 Task: Search one way flight ticket for 3 adults, 3 children in business from Columbia: Columbia Metropolitan Airport to Laramie: Laramie Regional Airport on 5-3-2023. Choice of flights is Frontier. Number of bags: 4 checked bags. Price is upto 94000. Outbound departure time preference is 23:15.
Action: Mouse moved to (332, 135)
Screenshot: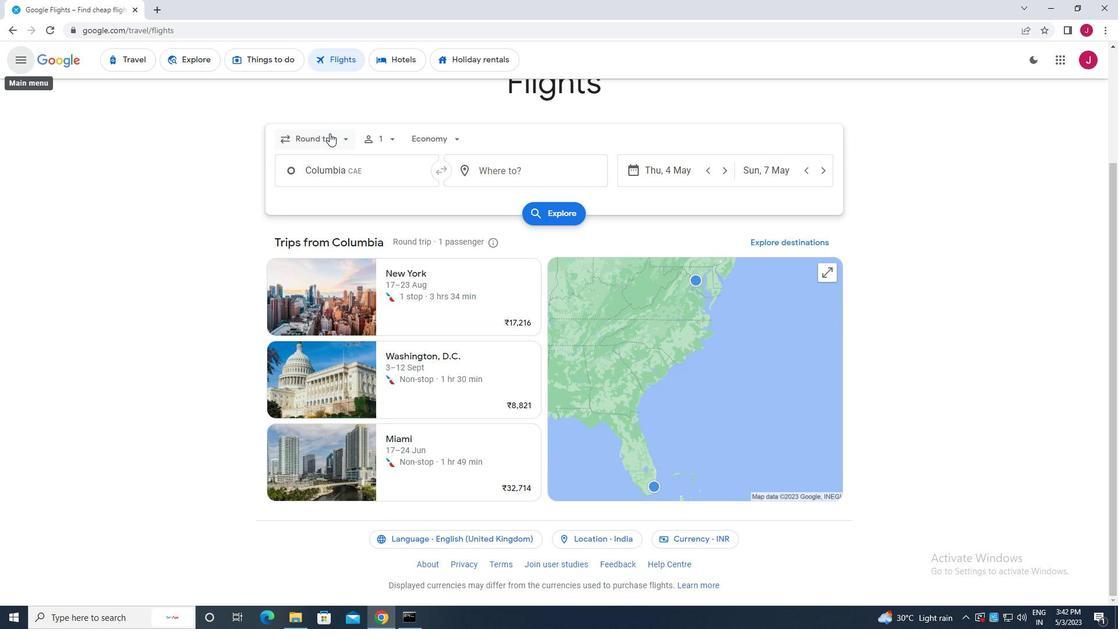 
Action: Mouse pressed left at (332, 135)
Screenshot: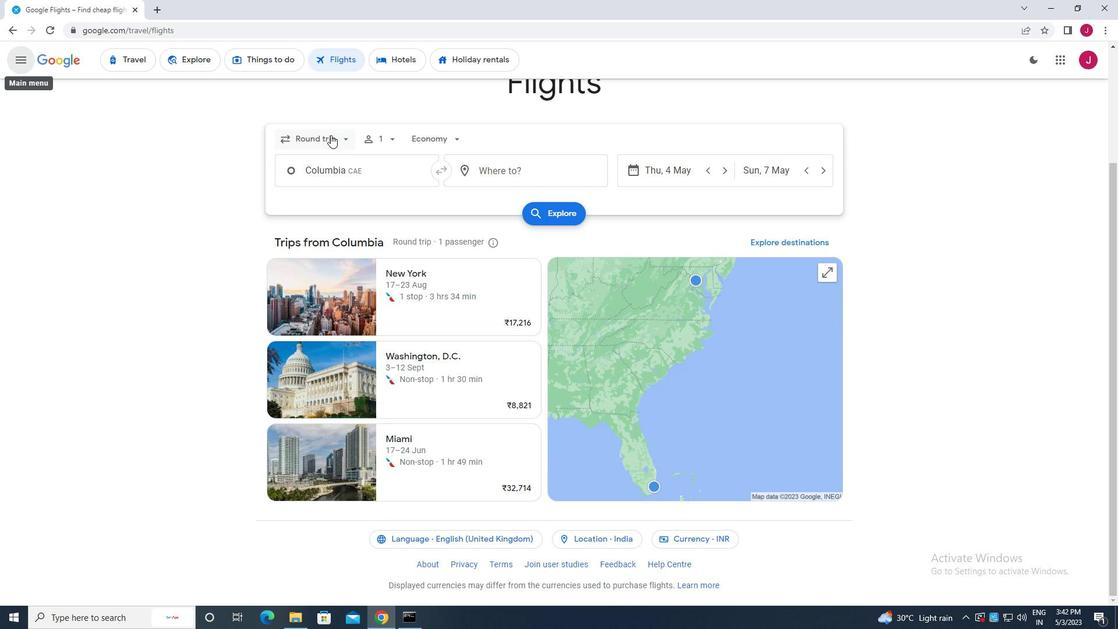 
Action: Mouse moved to (339, 195)
Screenshot: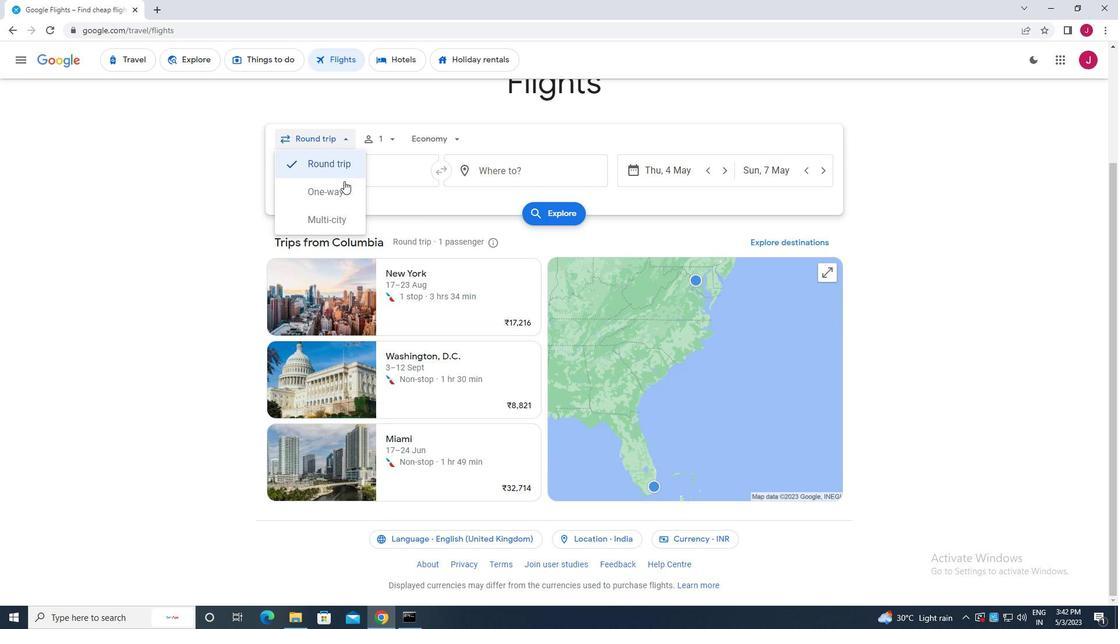 
Action: Mouse pressed left at (339, 195)
Screenshot: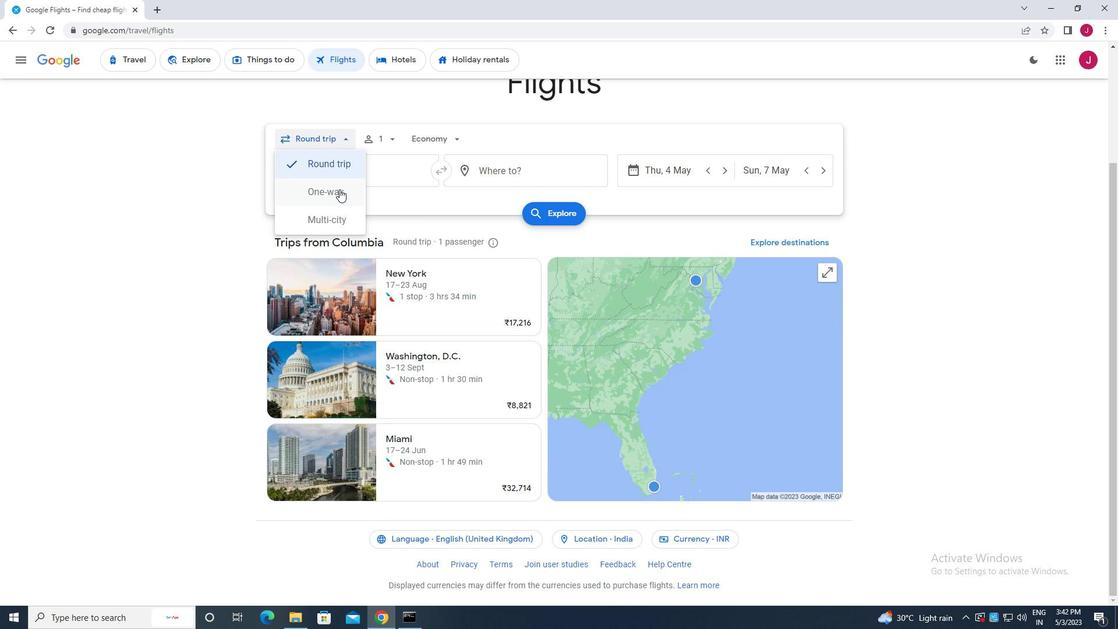 
Action: Mouse moved to (384, 135)
Screenshot: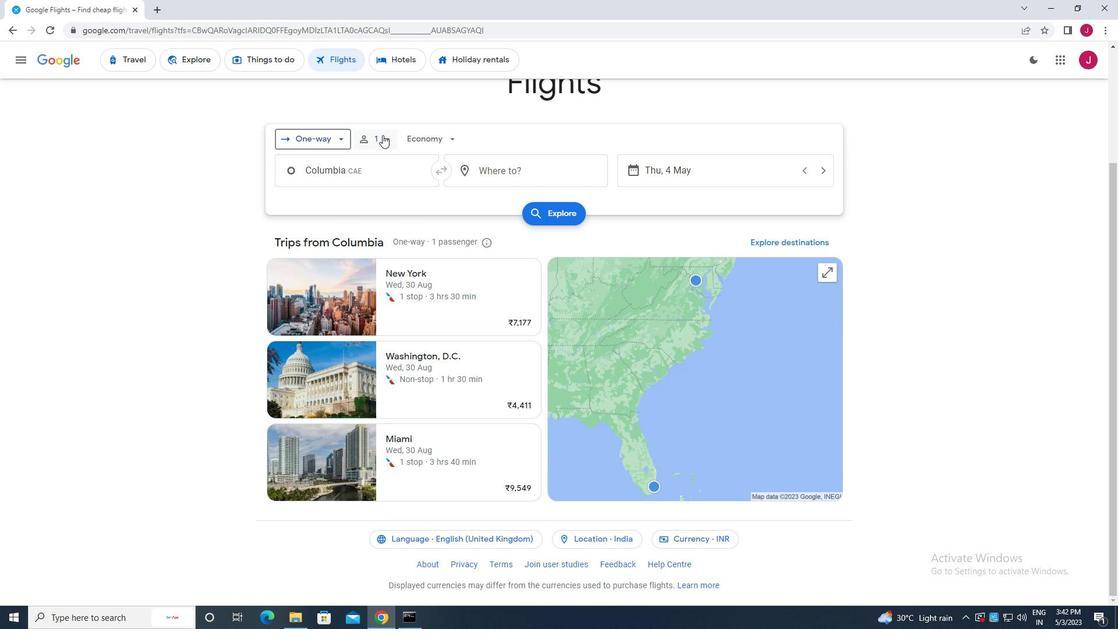 
Action: Mouse pressed left at (384, 135)
Screenshot: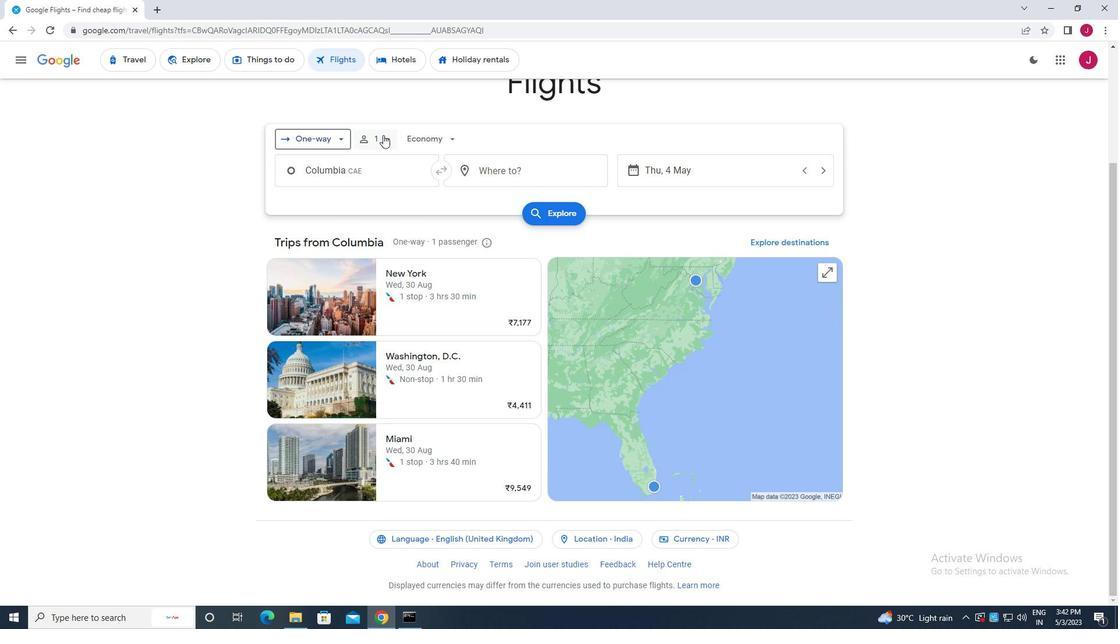 
Action: Mouse moved to (483, 170)
Screenshot: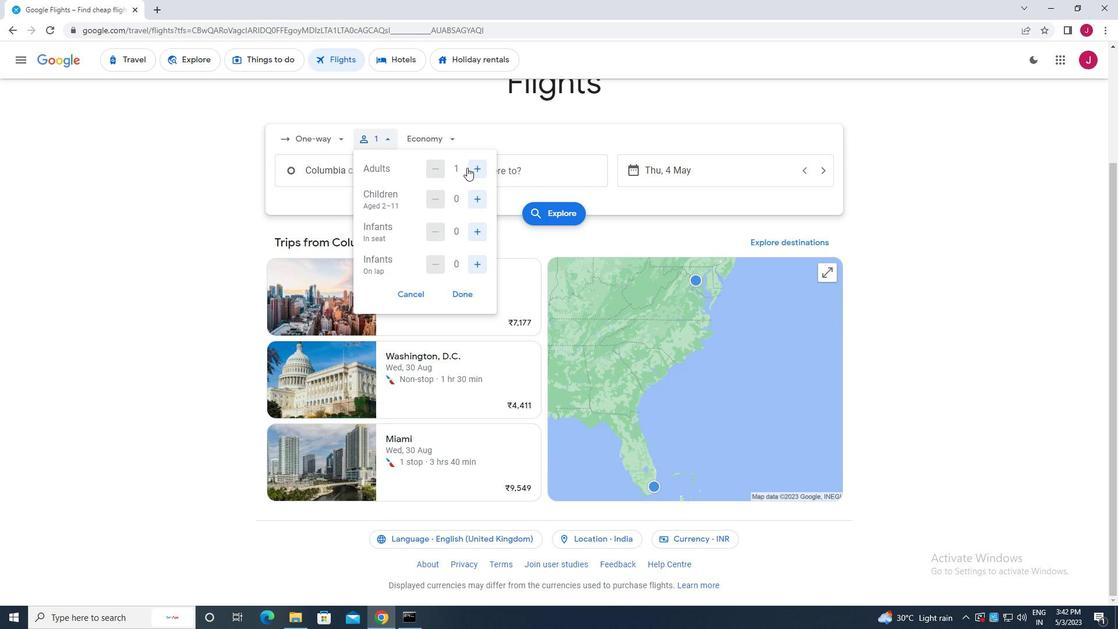 
Action: Mouse pressed left at (483, 170)
Screenshot: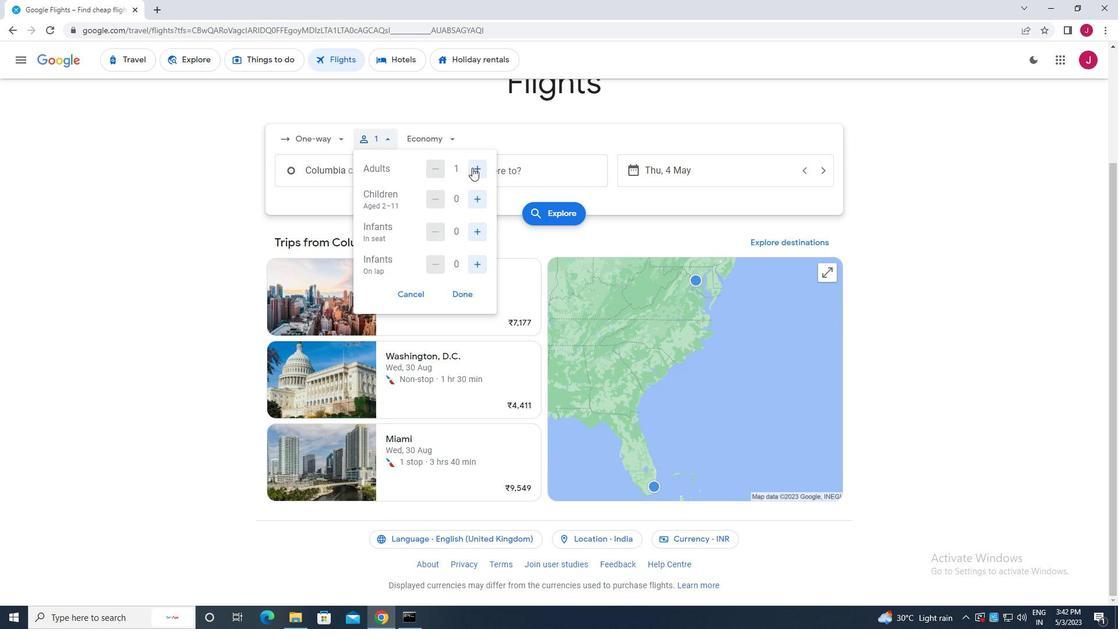 
Action: Mouse moved to (483, 170)
Screenshot: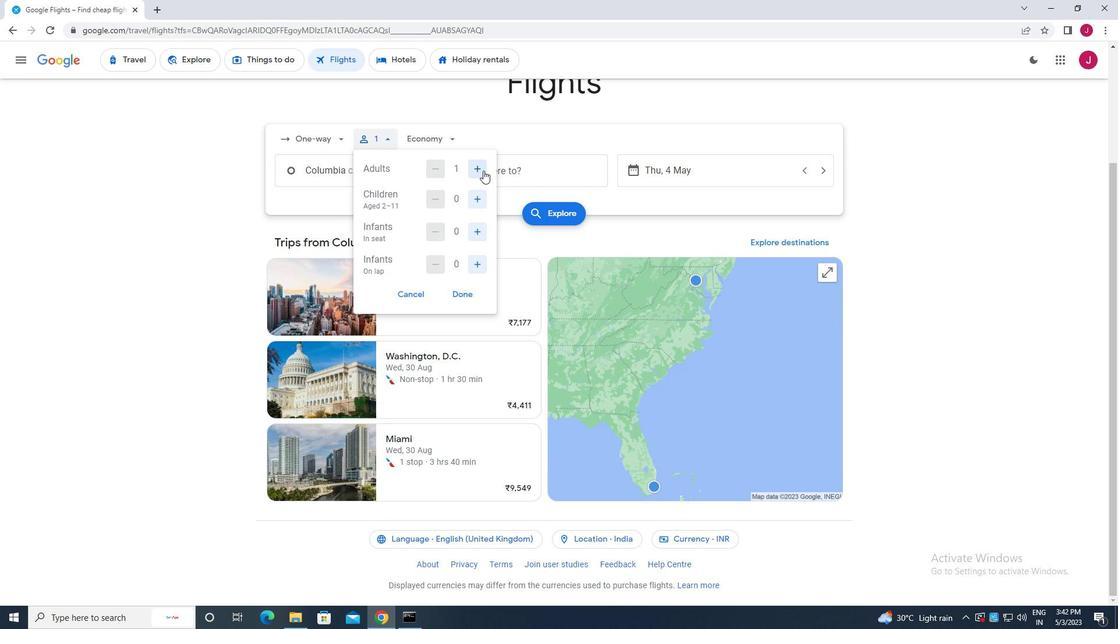 
Action: Mouse pressed left at (483, 170)
Screenshot: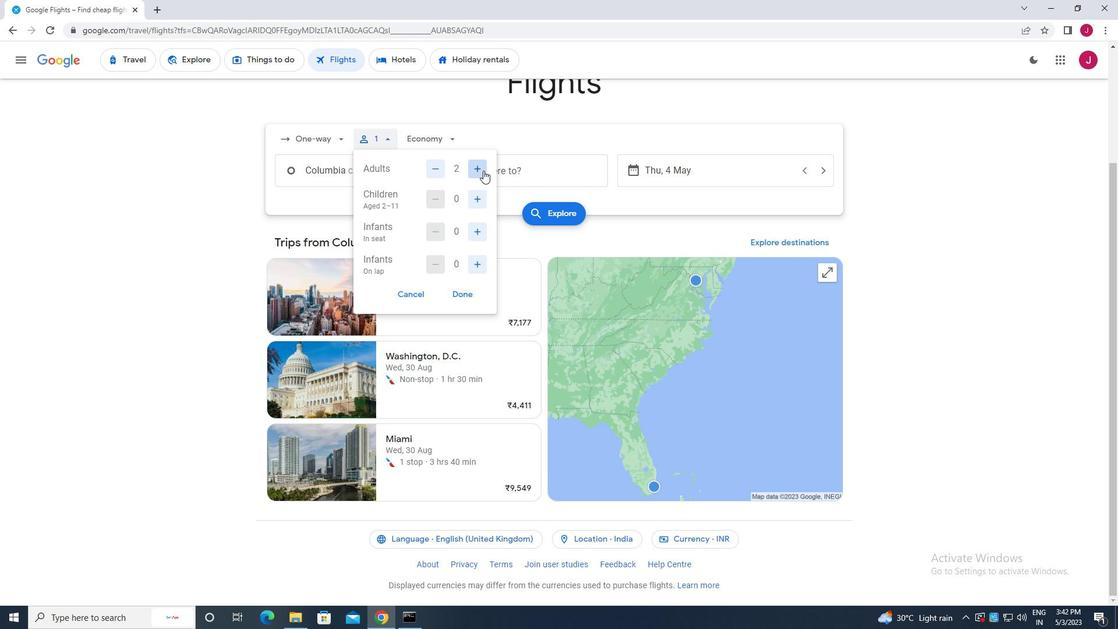 
Action: Mouse moved to (475, 202)
Screenshot: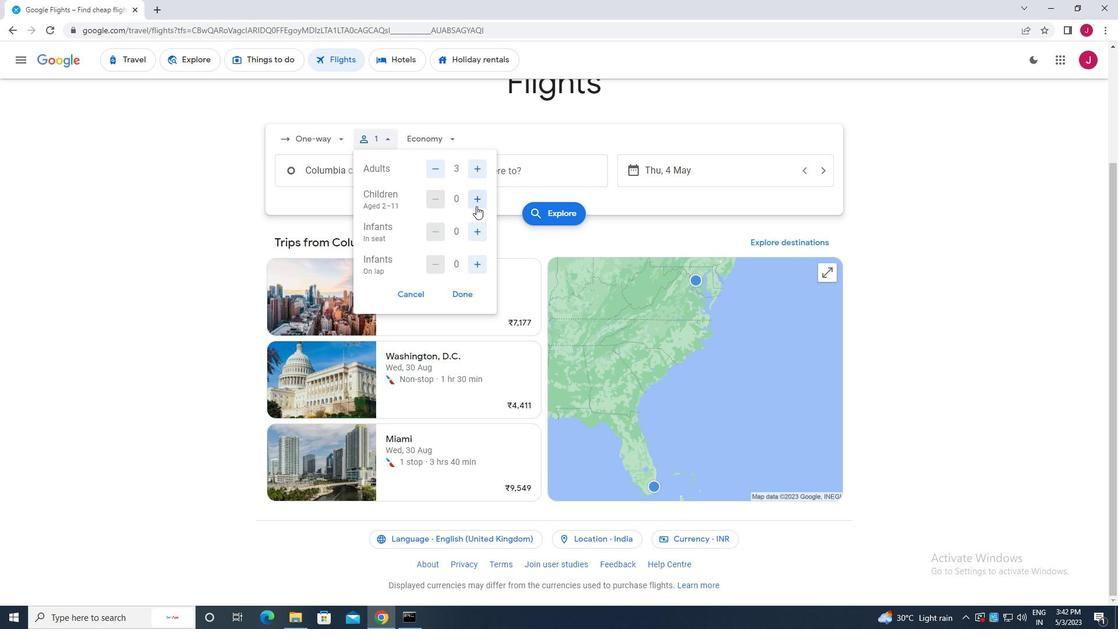 
Action: Mouse pressed left at (475, 202)
Screenshot: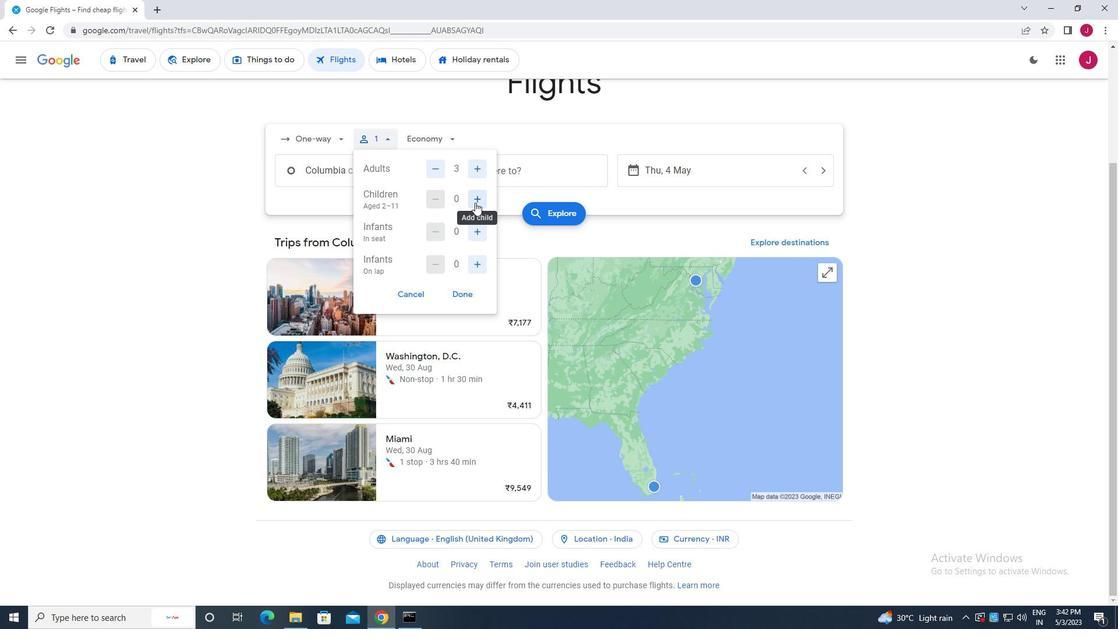 
Action: Mouse pressed left at (475, 202)
Screenshot: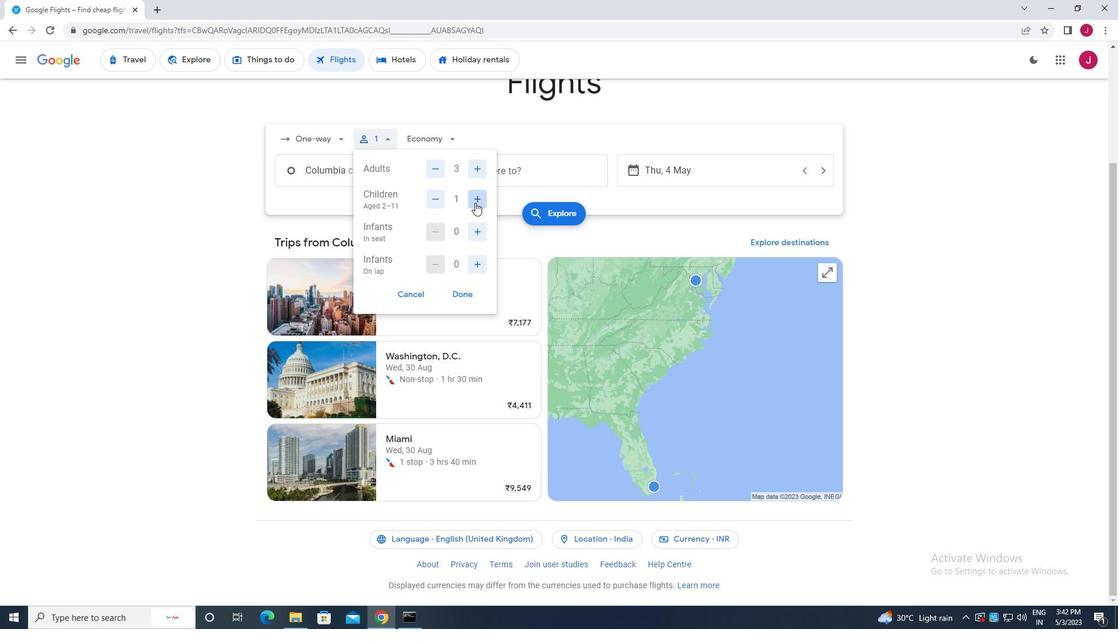 
Action: Mouse pressed left at (475, 202)
Screenshot: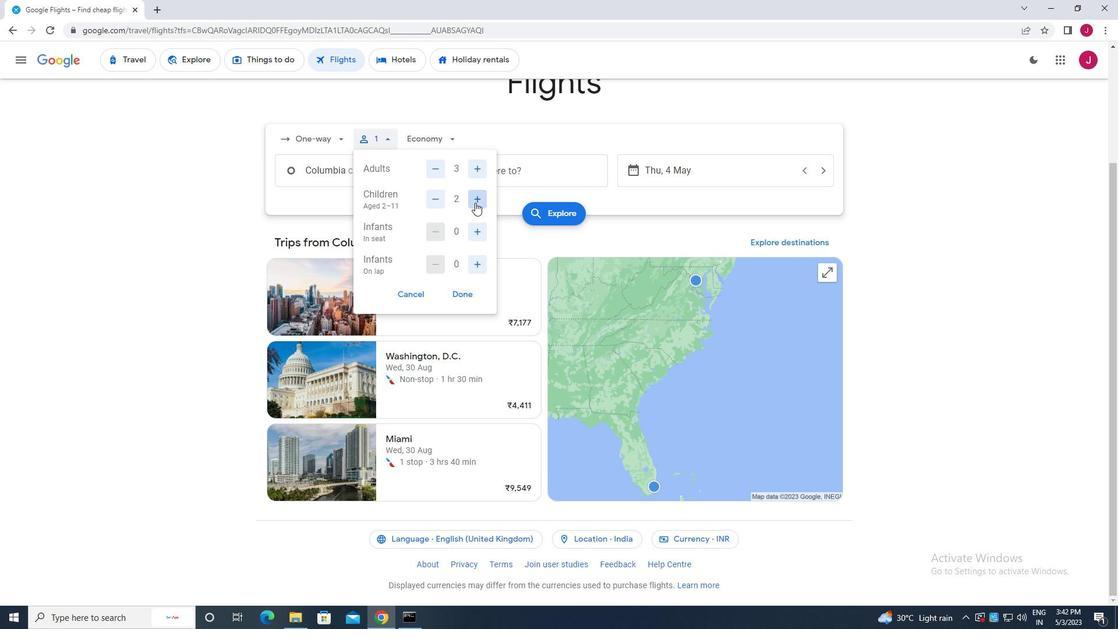 
Action: Mouse moved to (461, 293)
Screenshot: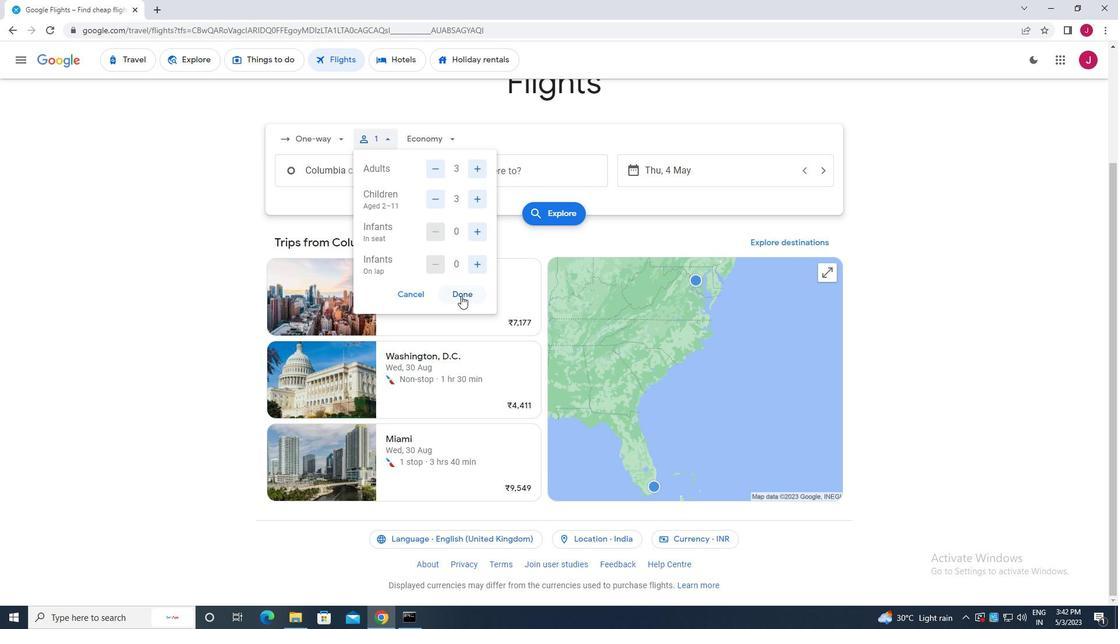 
Action: Mouse pressed left at (461, 293)
Screenshot: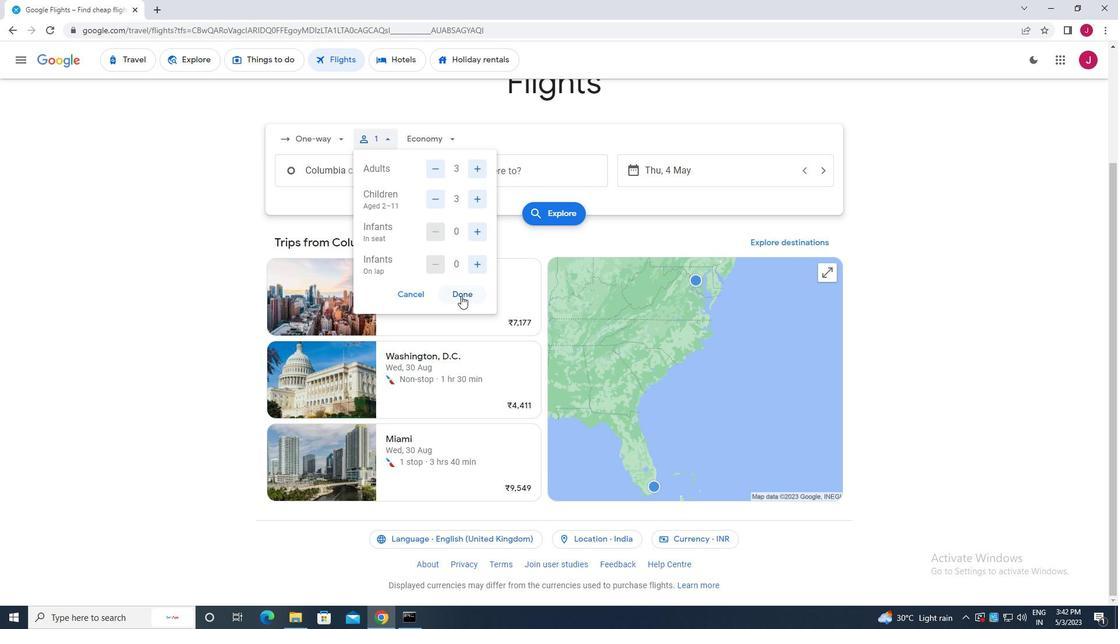 
Action: Mouse moved to (435, 140)
Screenshot: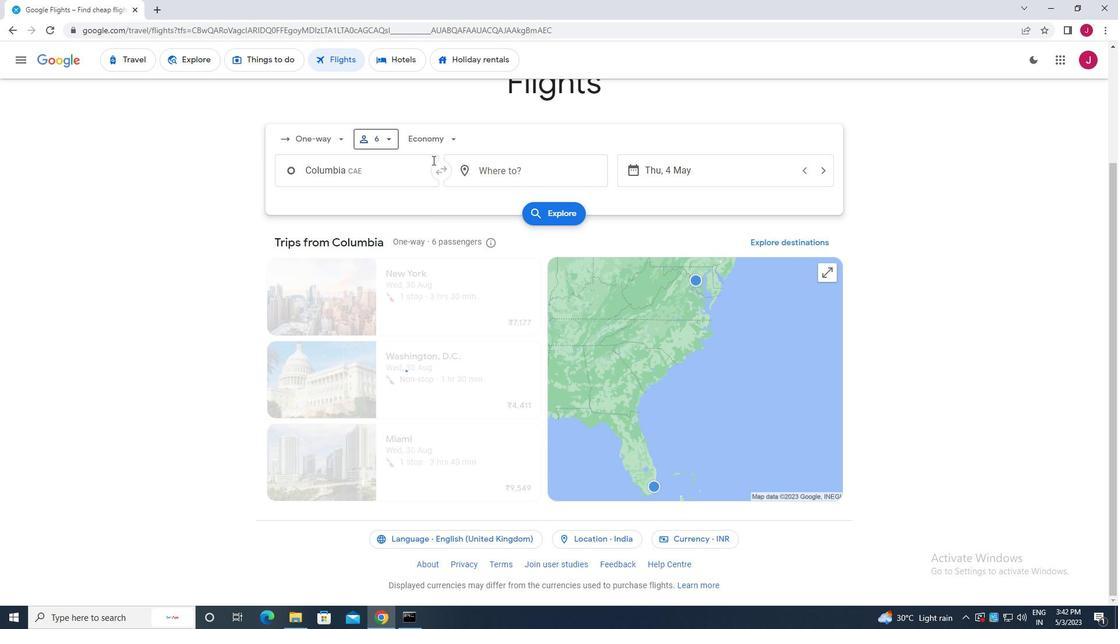
Action: Mouse pressed left at (435, 140)
Screenshot: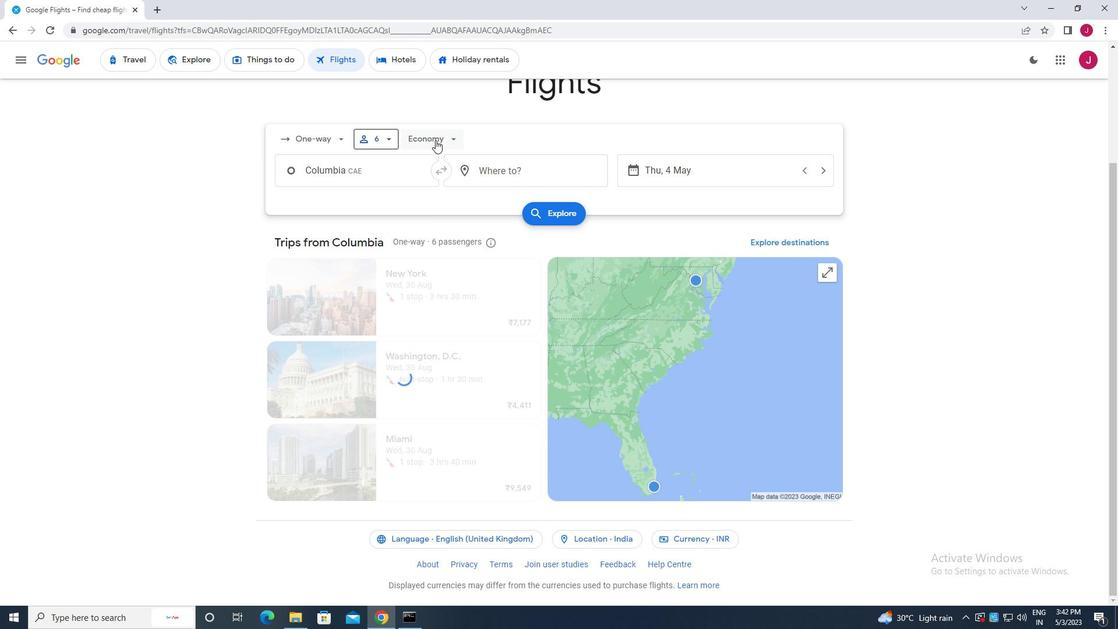 
Action: Mouse moved to (447, 220)
Screenshot: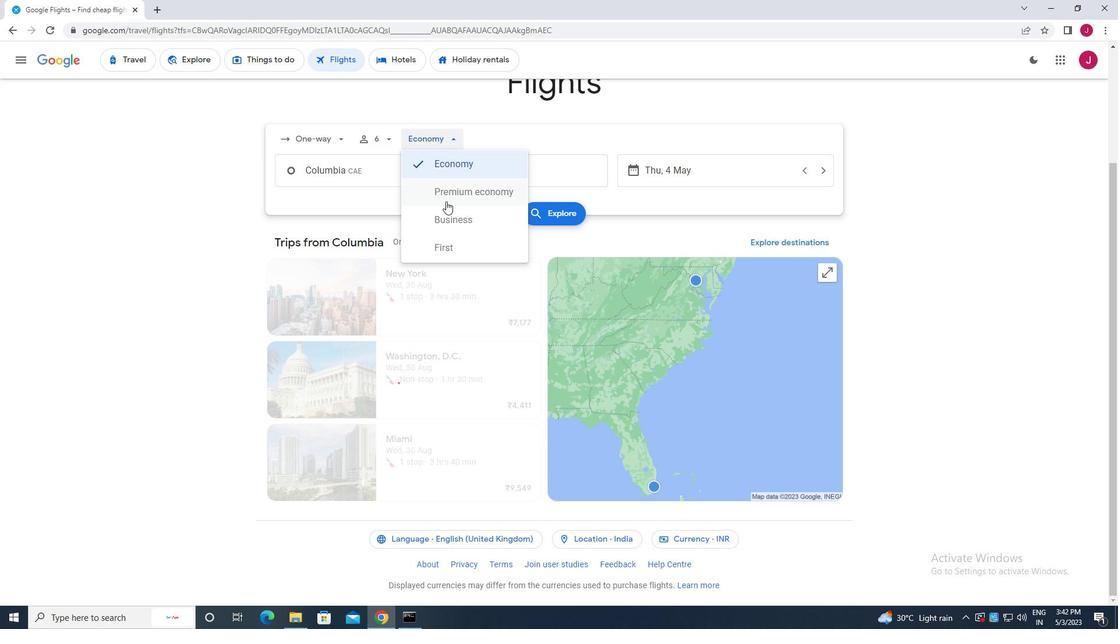 
Action: Mouse pressed left at (447, 220)
Screenshot: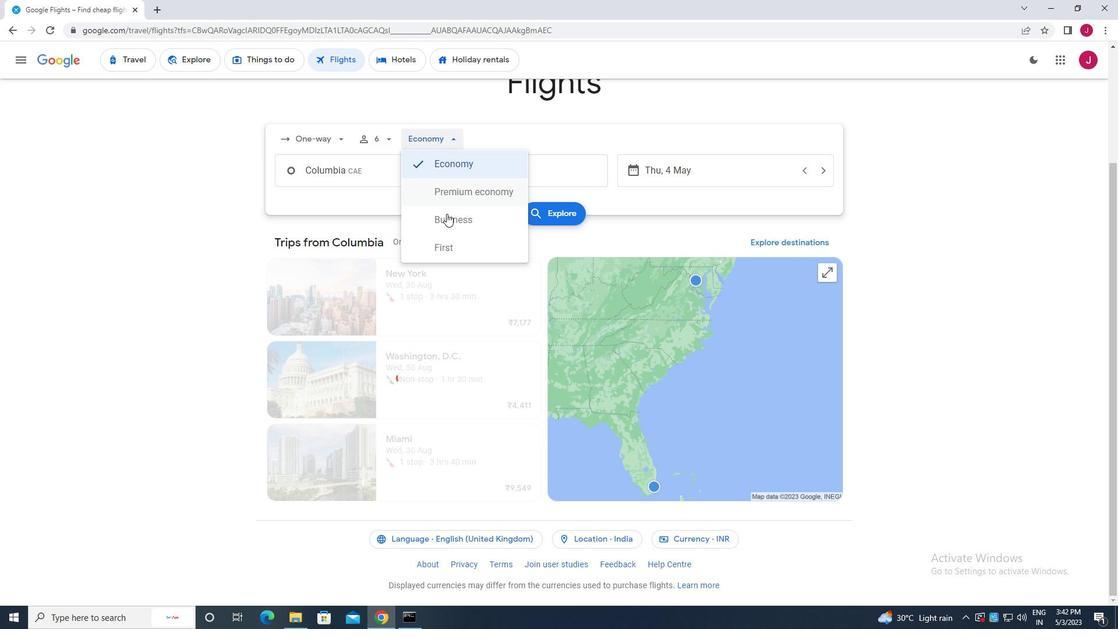 
Action: Mouse moved to (389, 171)
Screenshot: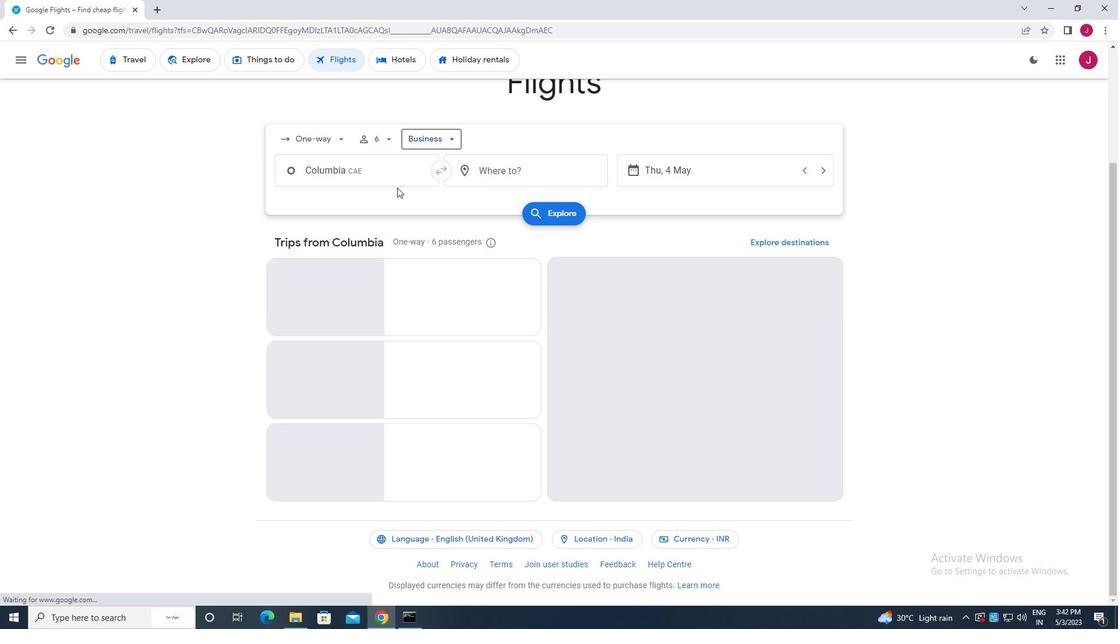 
Action: Mouse pressed left at (389, 171)
Screenshot: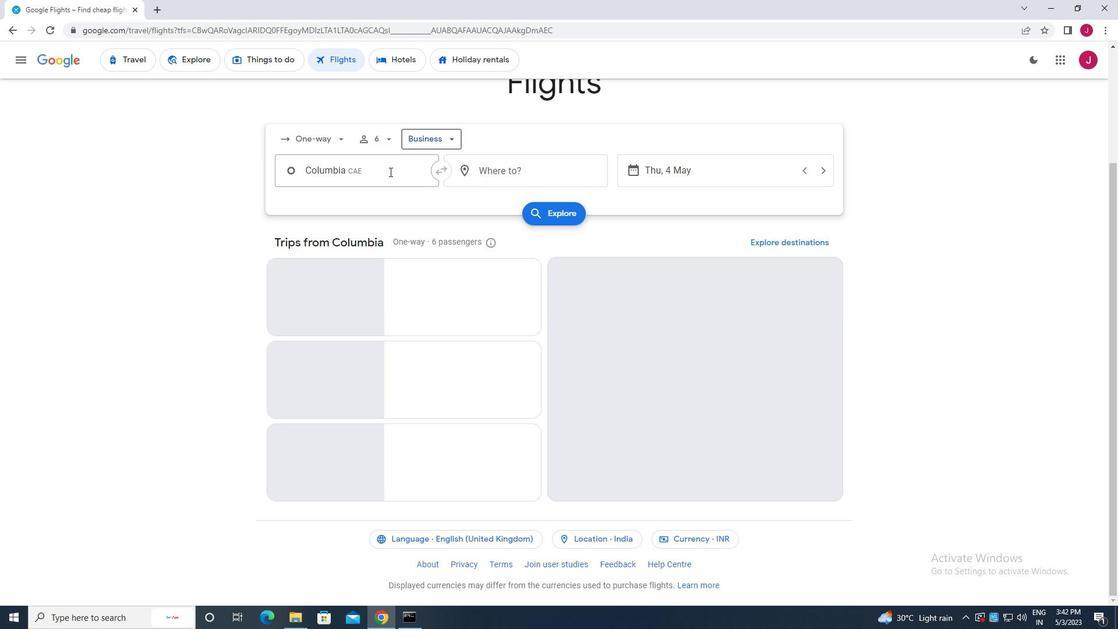 
Action: Mouse moved to (389, 171)
Screenshot: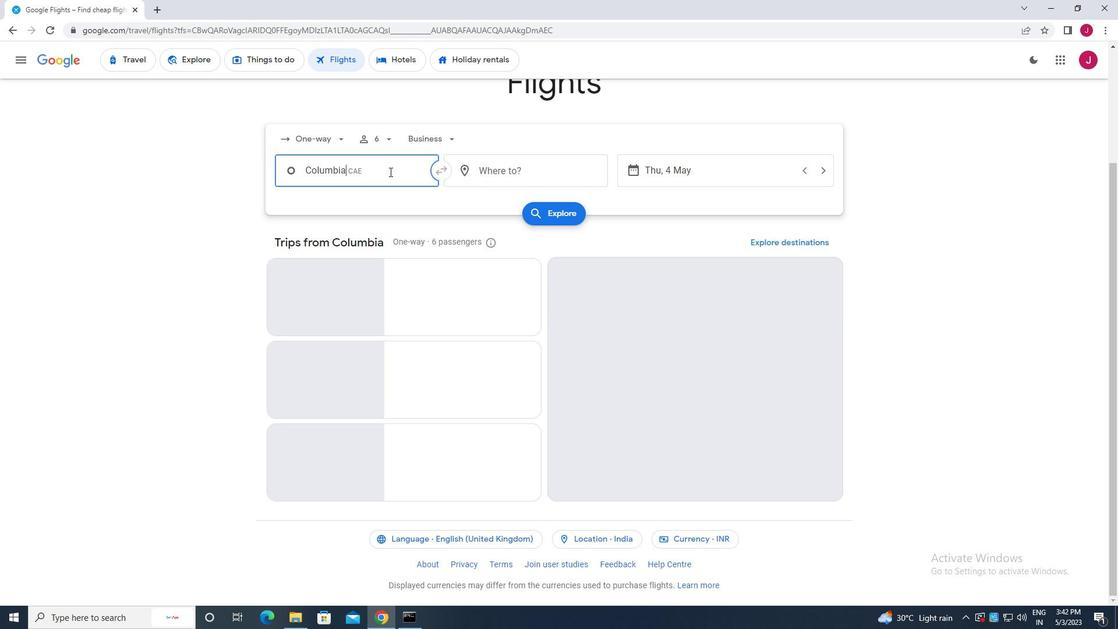 
Action: Key pressed columbia<Key.space>m
Screenshot: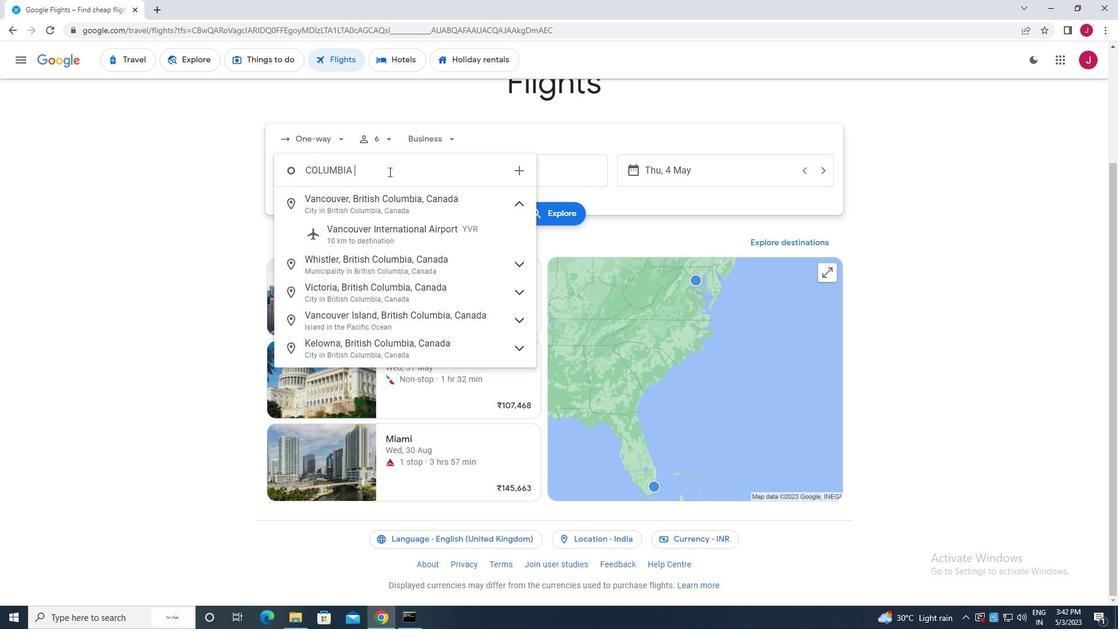 
Action: Mouse moved to (392, 347)
Screenshot: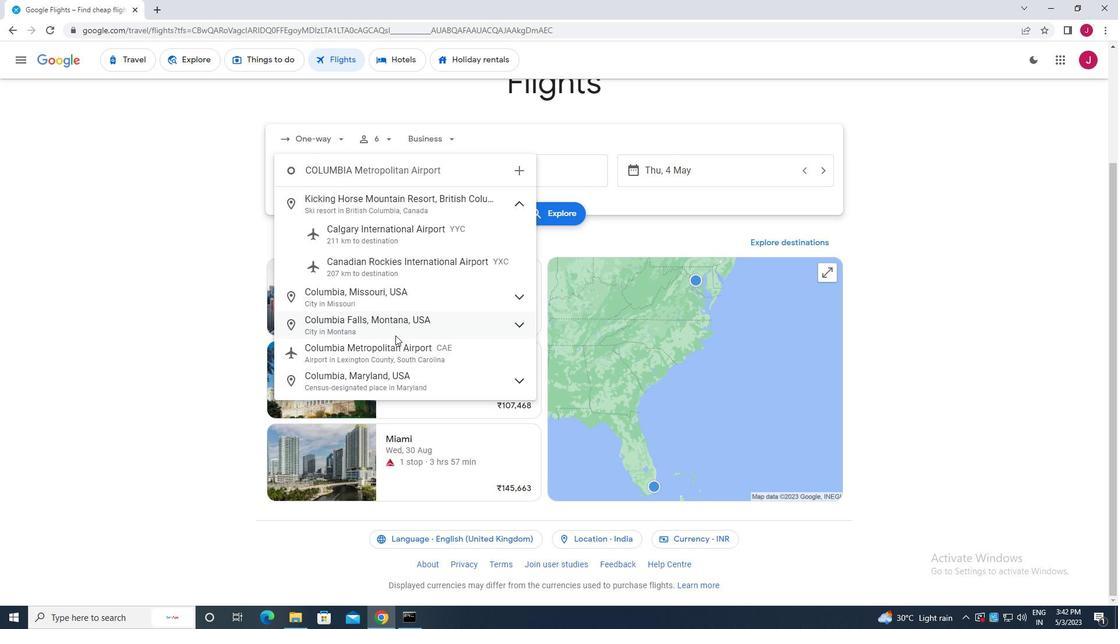 
Action: Mouse pressed left at (392, 347)
Screenshot: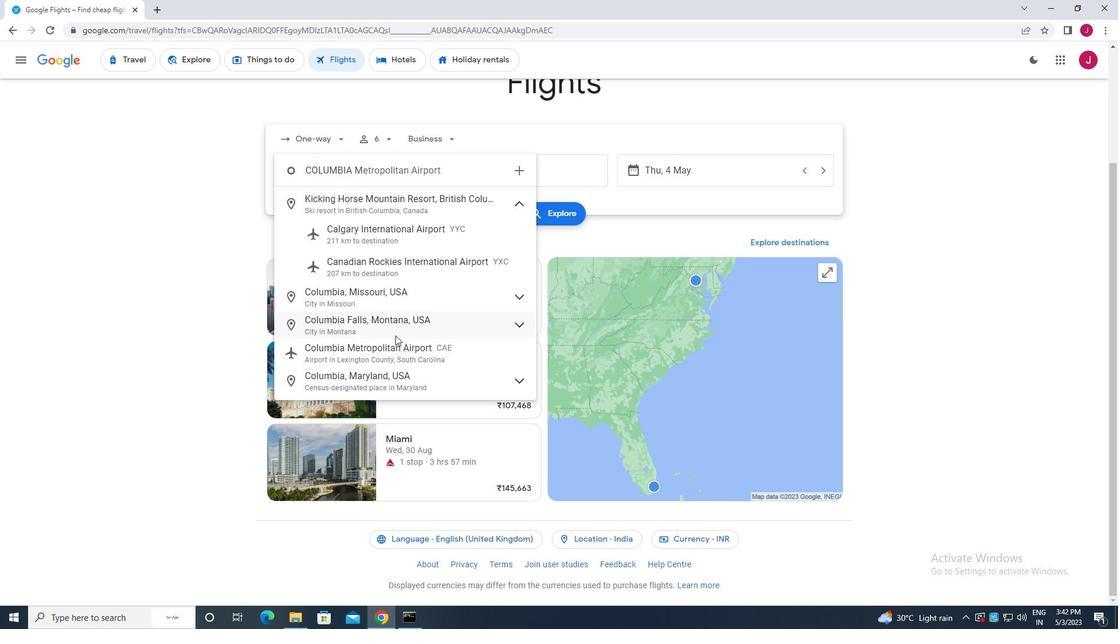 
Action: Mouse moved to (493, 166)
Screenshot: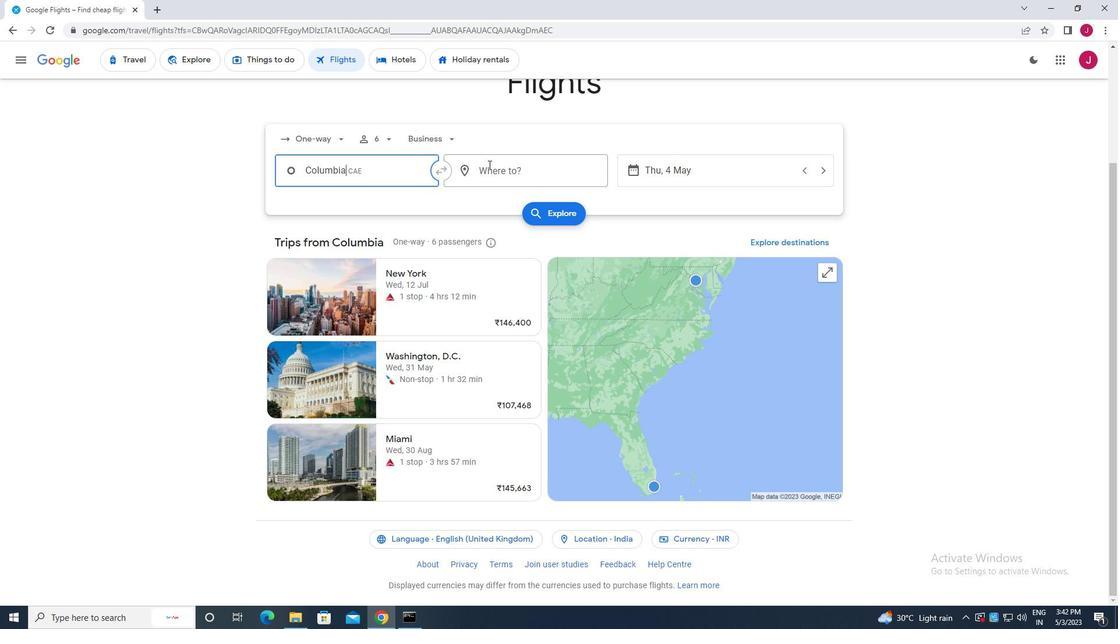 
Action: Mouse pressed left at (493, 166)
Screenshot: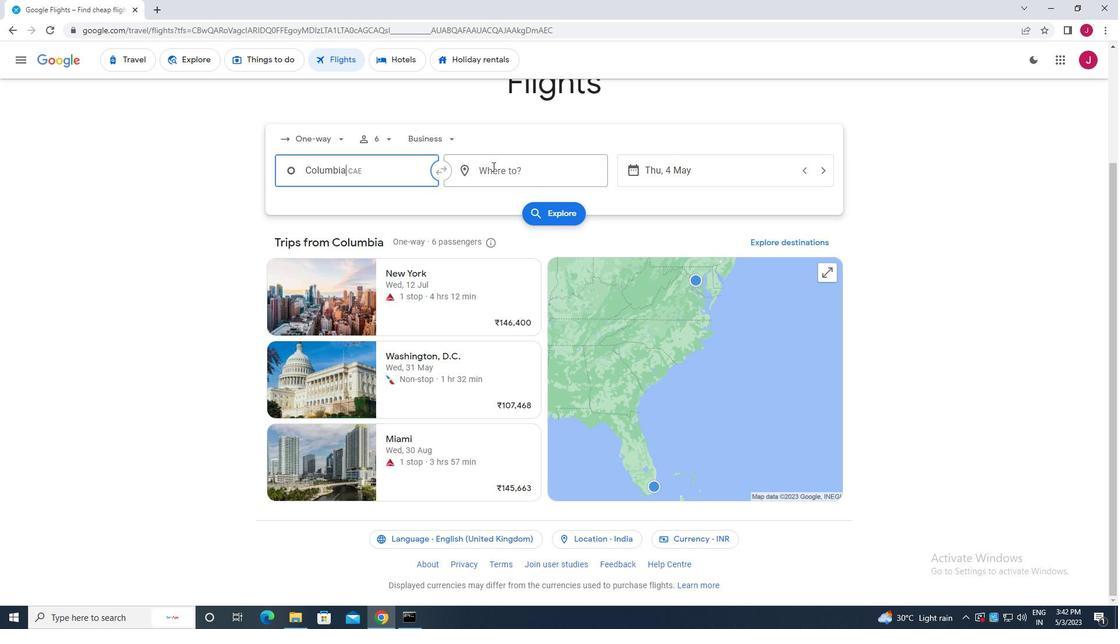 
Action: Key pressed laram
Screenshot: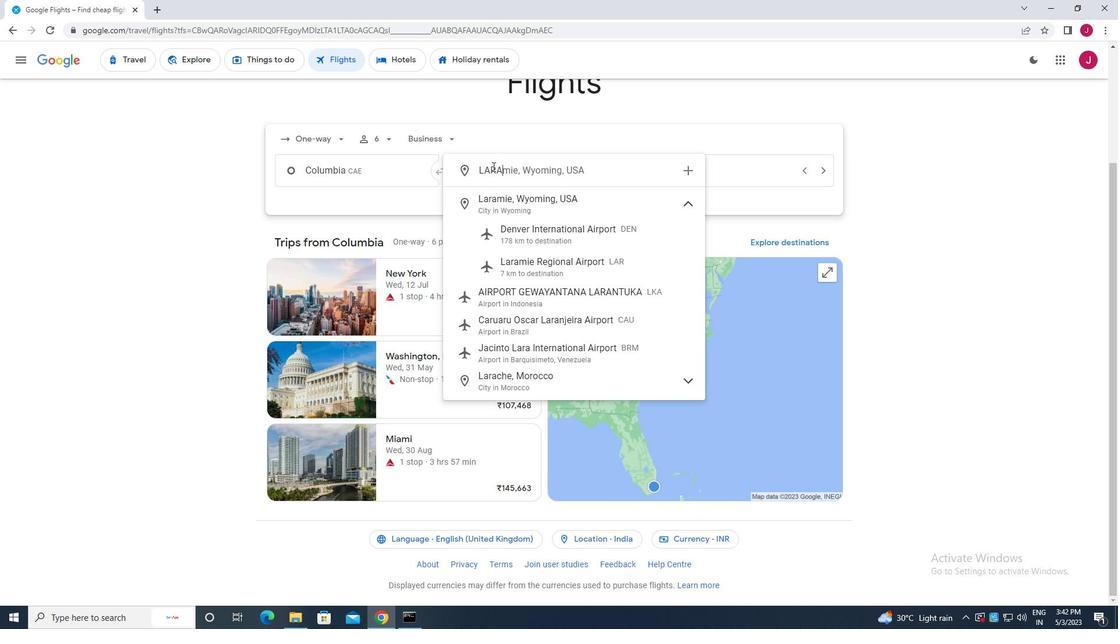 
Action: Mouse moved to (558, 268)
Screenshot: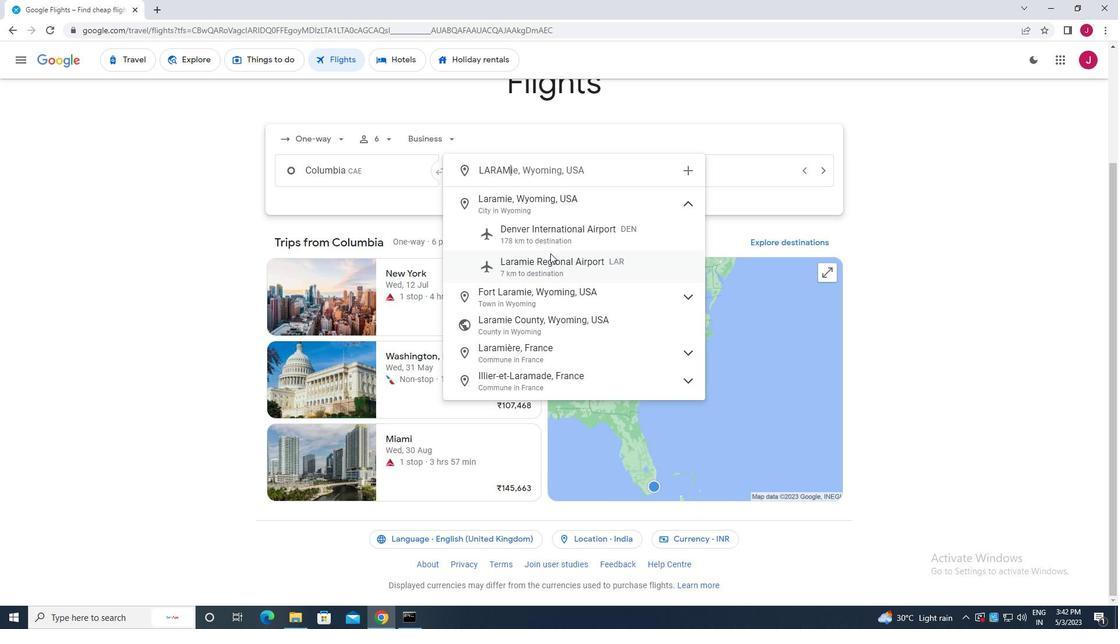 
Action: Mouse pressed left at (558, 268)
Screenshot: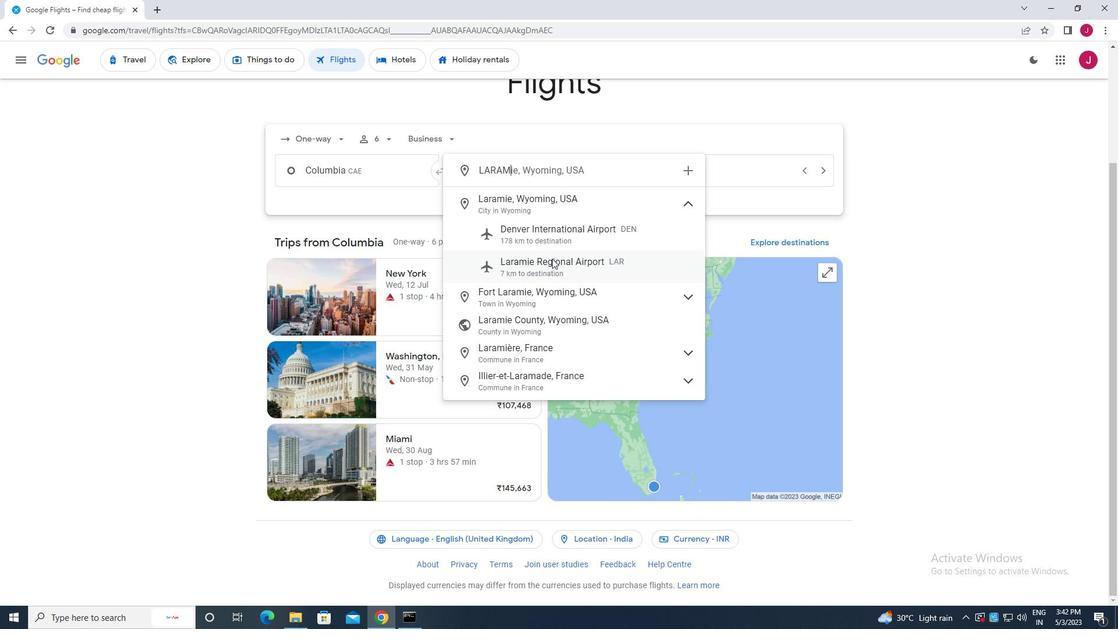 
Action: Mouse moved to (701, 173)
Screenshot: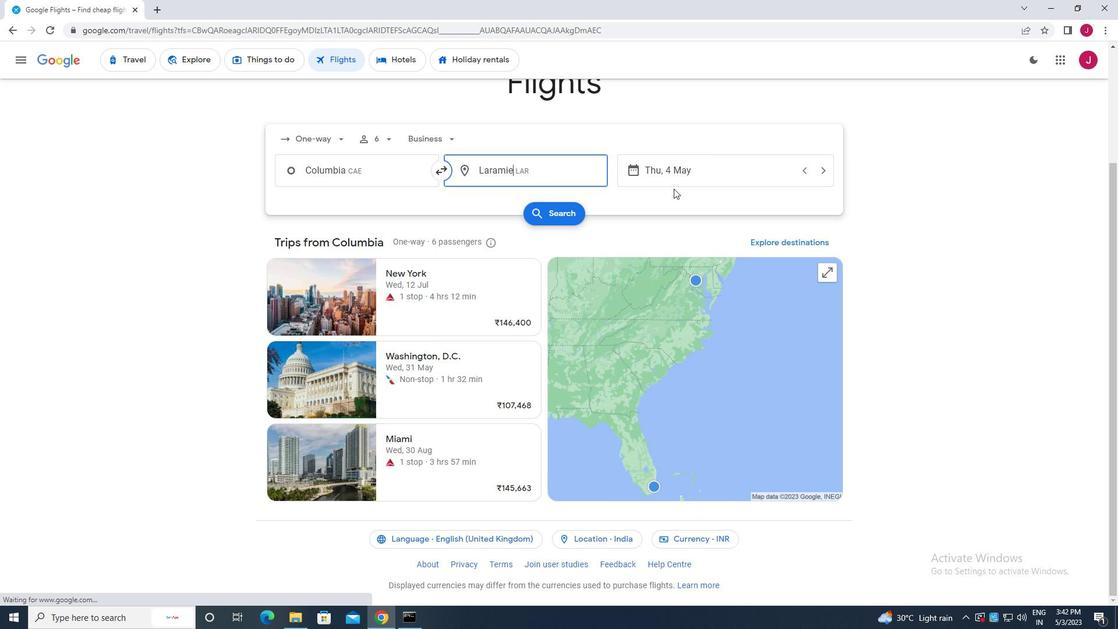 
Action: Mouse pressed left at (701, 173)
Screenshot: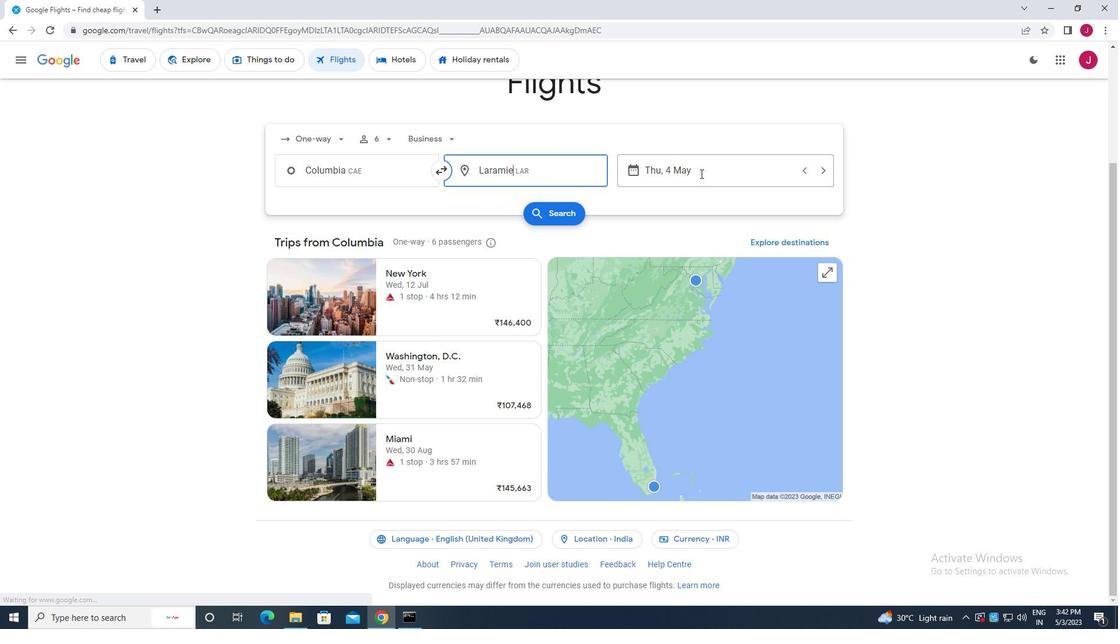 
Action: Mouse moved to (511, 261)
Screenshot: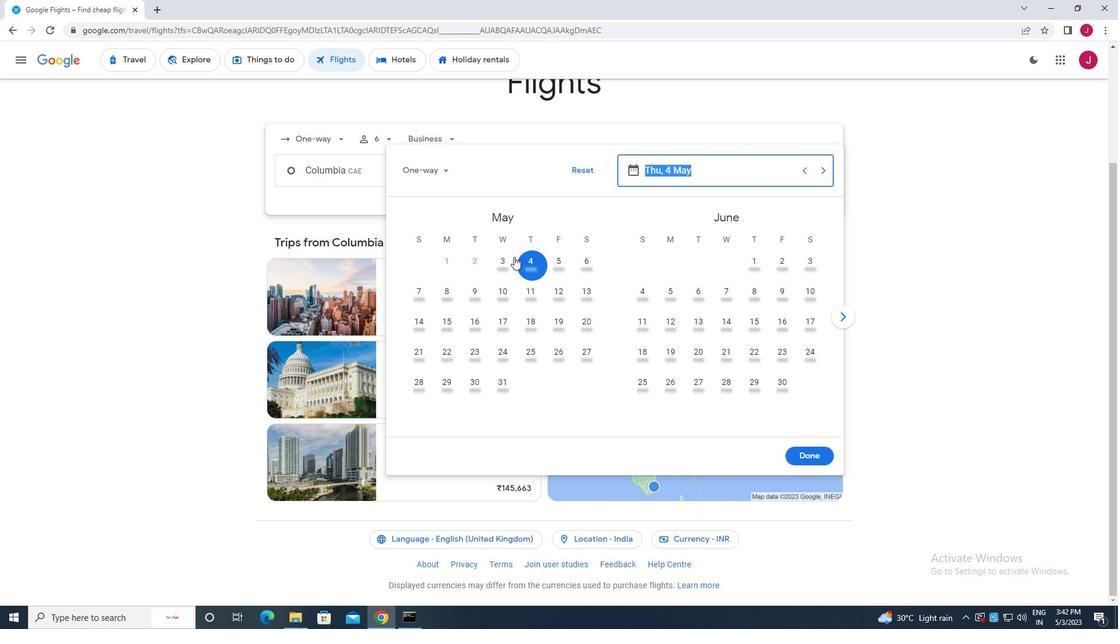
Action: Mouse pressed left at (511, 261)
Screenshot: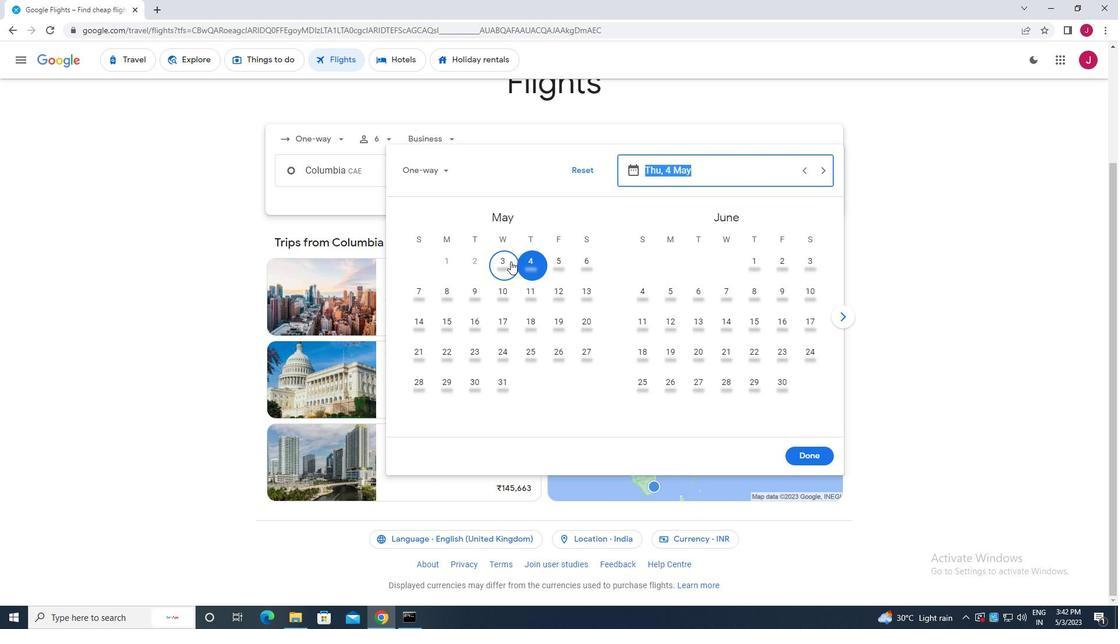 
Action: Mouse moved to (801, 450)
Screenshot: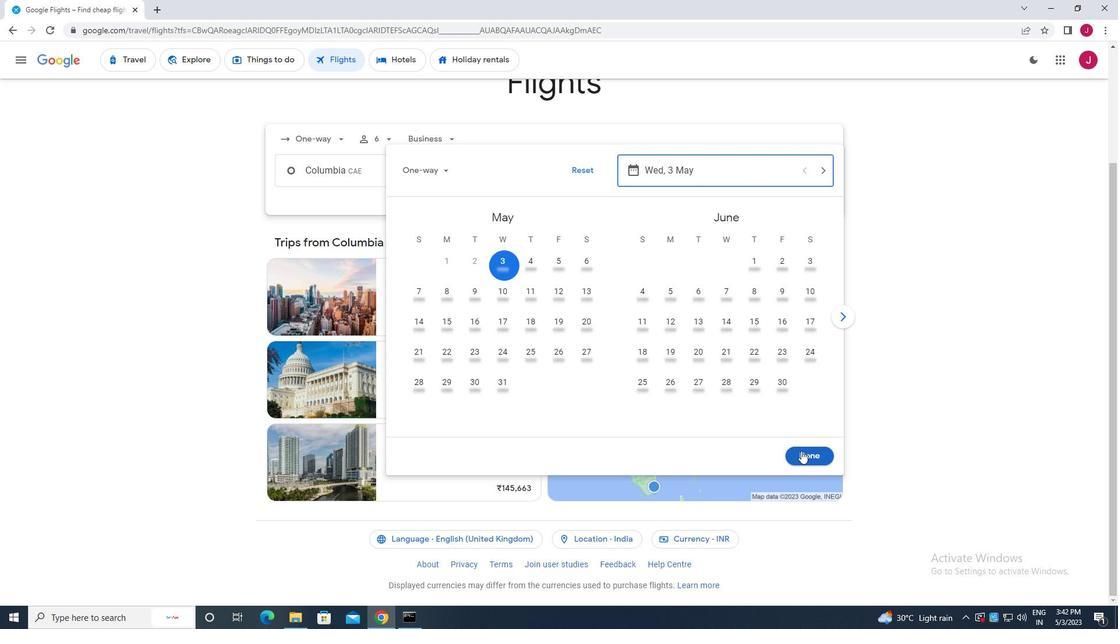 
Action: Mouse pressed left at (801, 450)
Screenshot: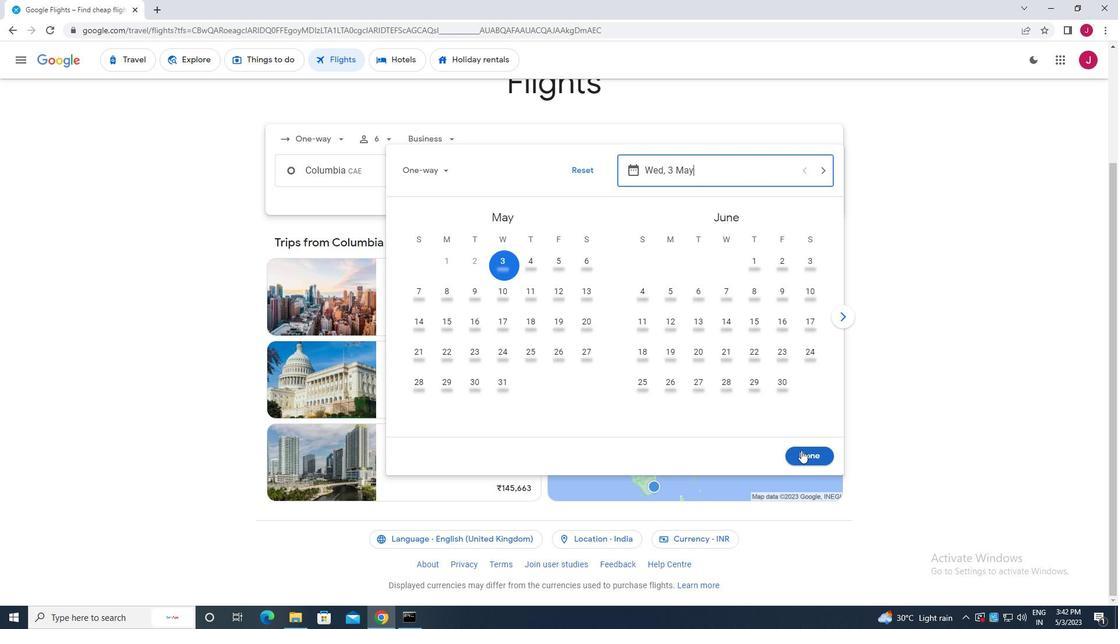 
Action: Mouse moved to (551, 210)
Screenshot: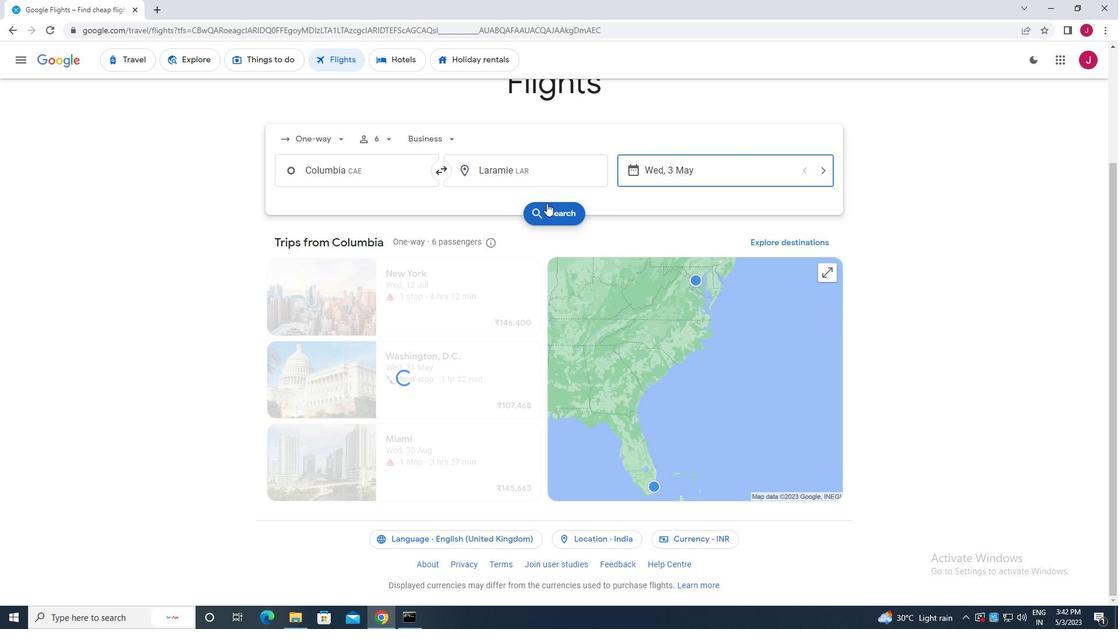 
Action: Mouse pressed left at (551, 210)
Screenshot: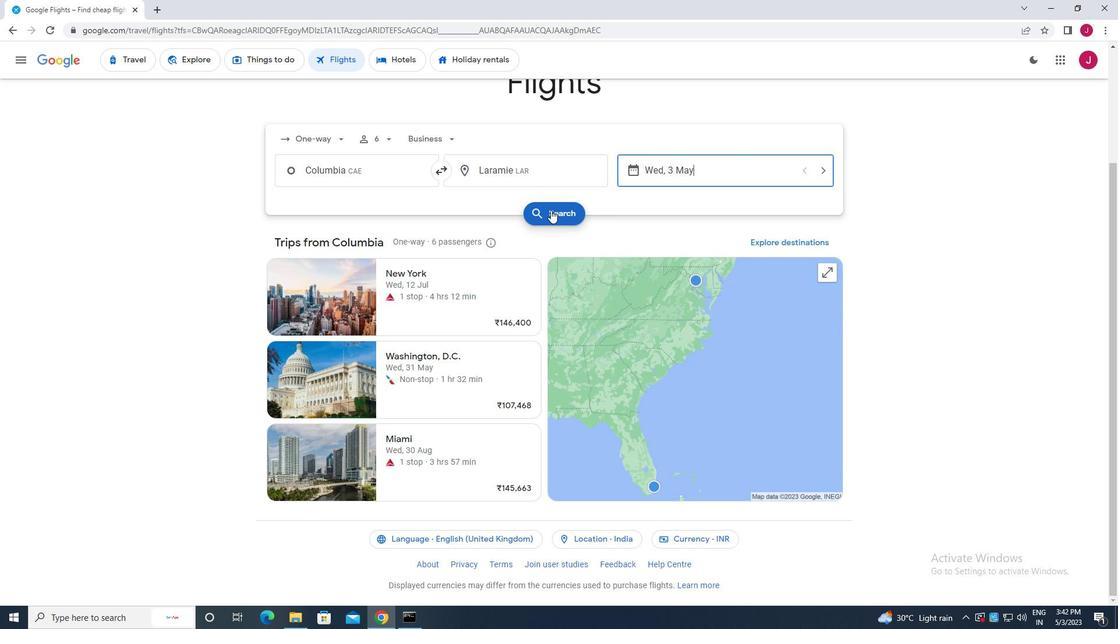 
Action: Mouse moved to (290, 167)
Screenshot: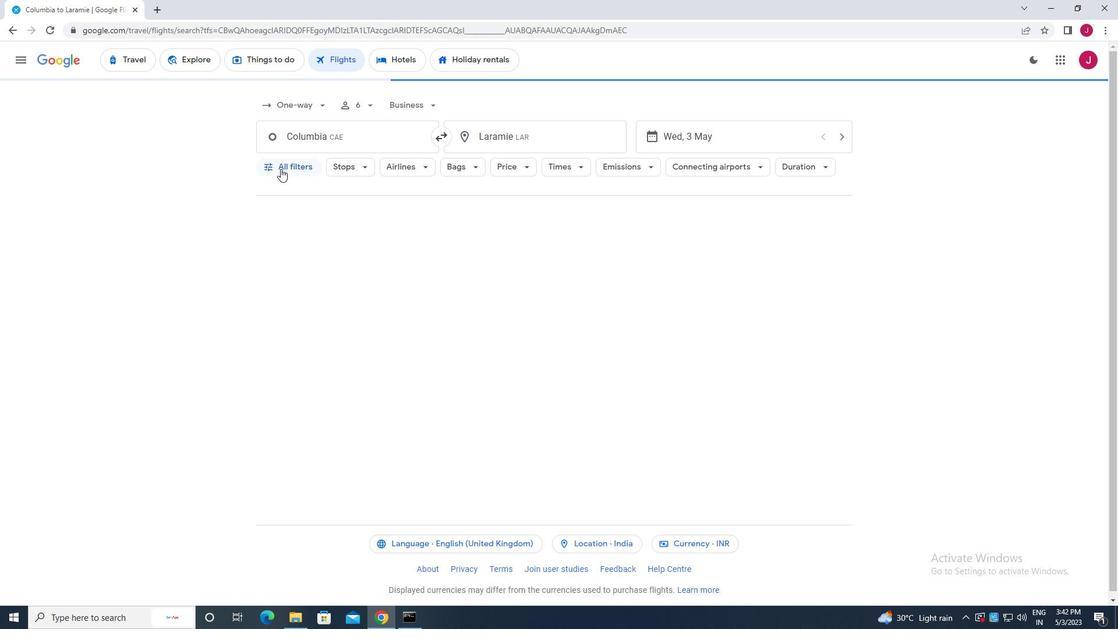 
Action: Mouse pressed left at (290, 167)
Screenshot: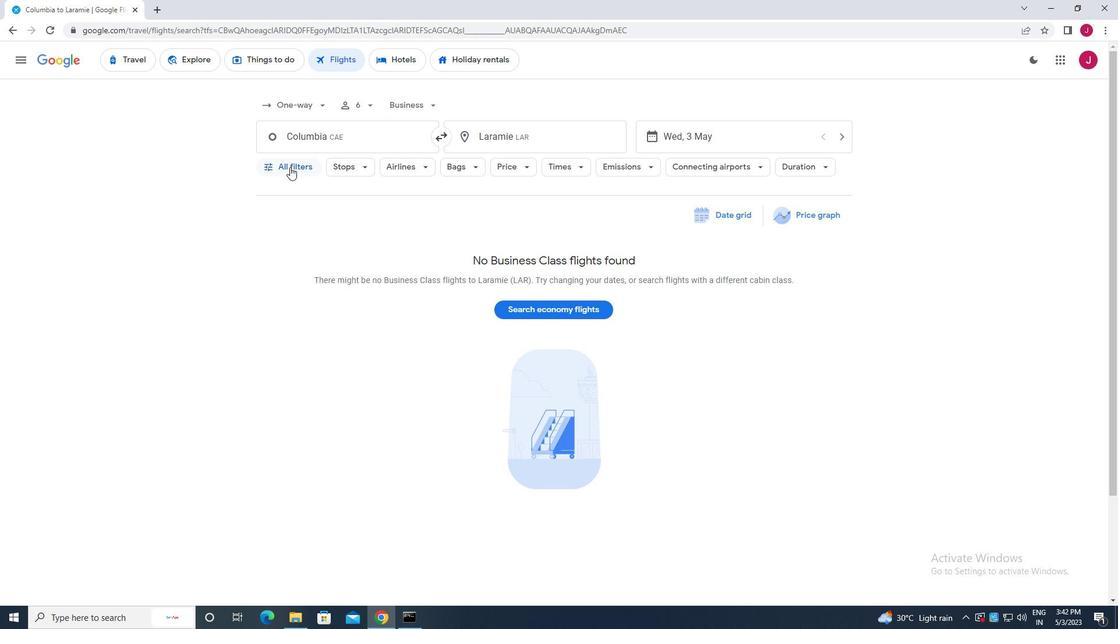
Action: Mouse moved to (304, 192)
Screenshot: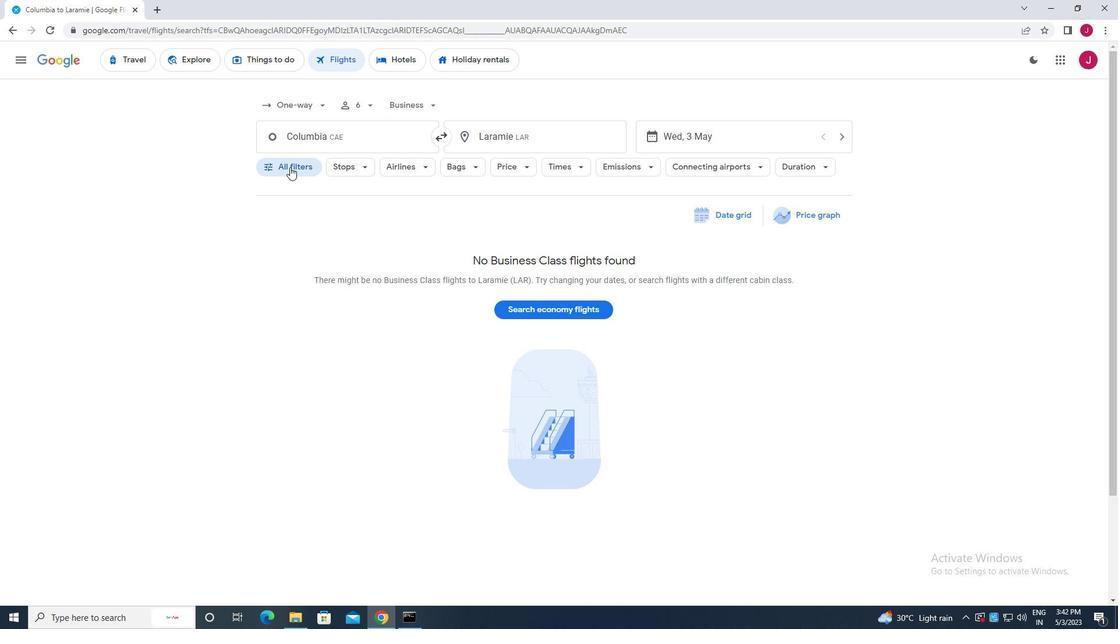 
Action: Mouse scrolled (304, 191) with delta (0, 0)
Screenshot: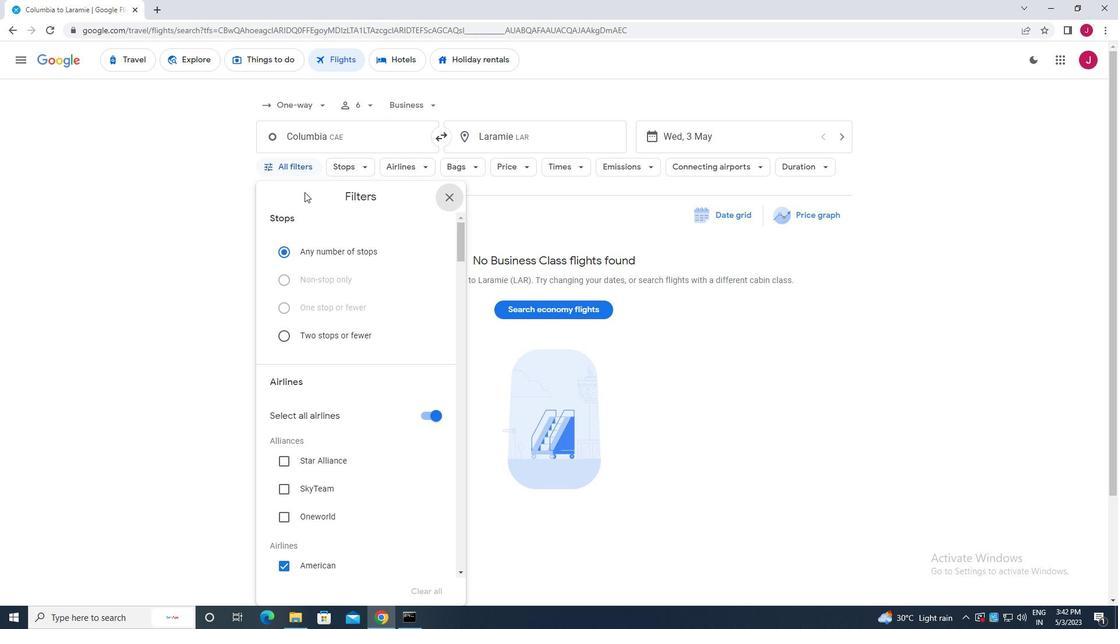 
Action: Mouse moved to (304, 192)
Screenshot: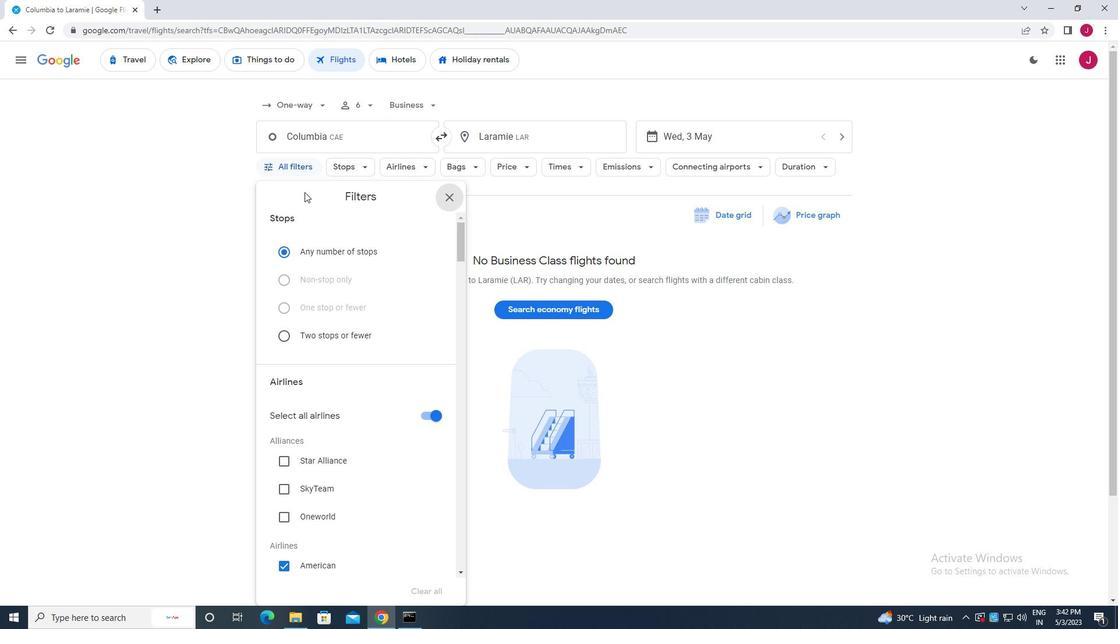 
Action: Mouse scrolled (304, 191) with delta (0, 0)
Screenshot: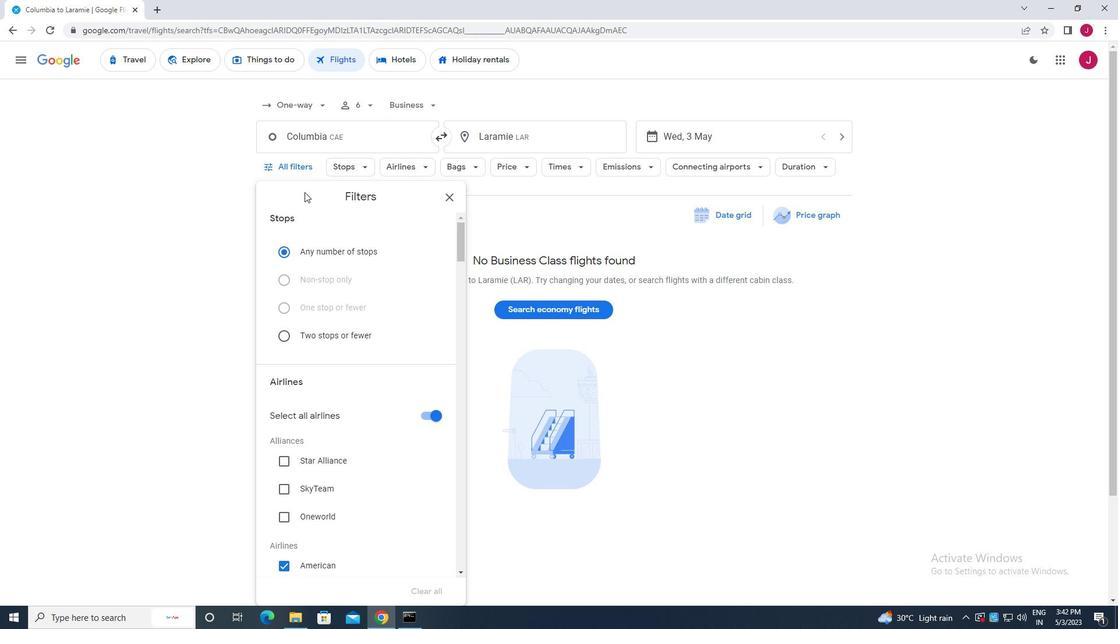 
Action: Mouse moved to (305, 192)
Screenshot: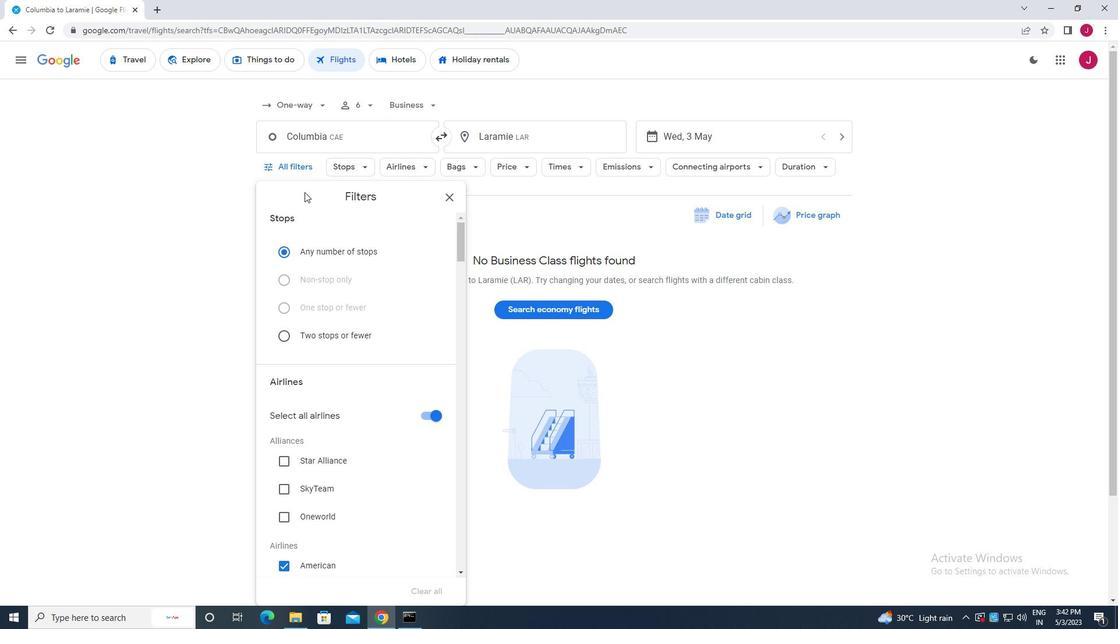 
Action: Mouse scrolled (305, 192) with delta (0, 0)
Screenshot: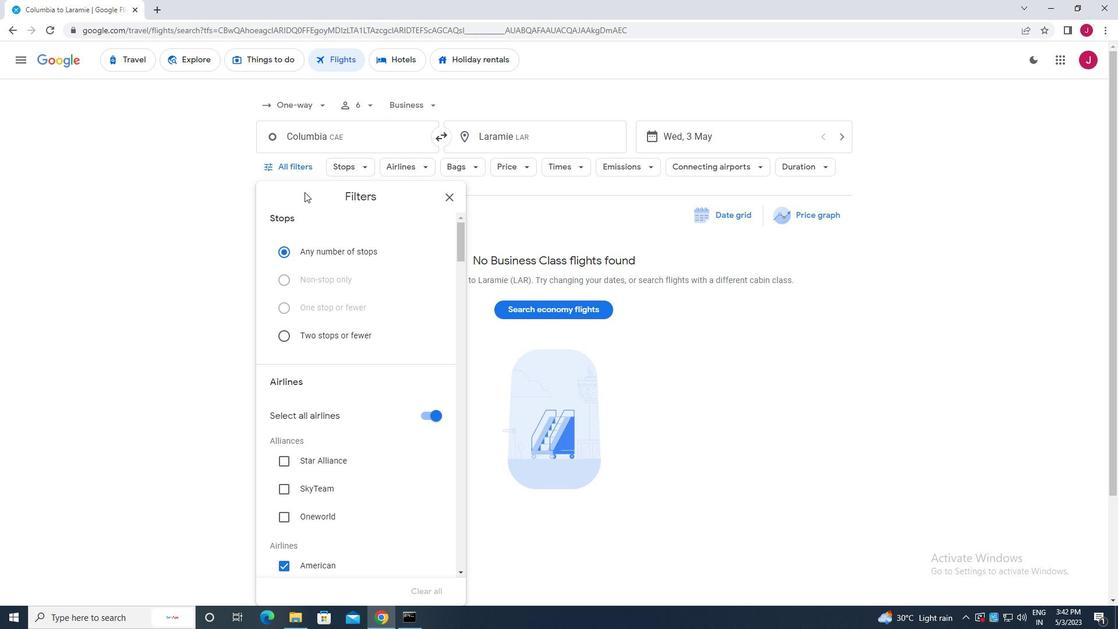 
Action: Mouse moved to (308, 197)
Screenshot: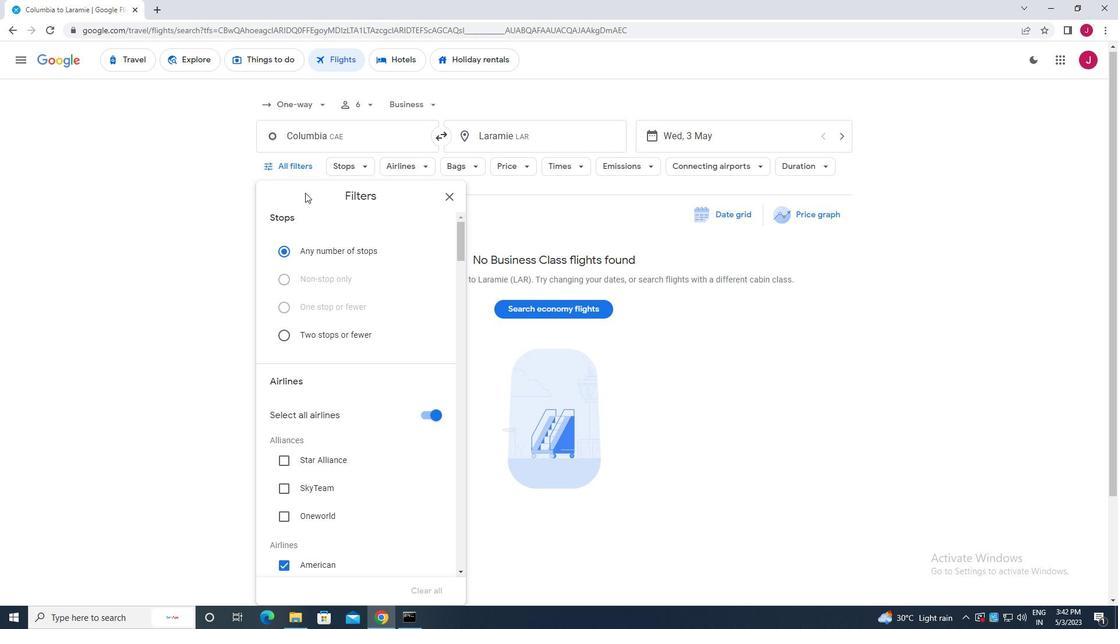 
Action: Mouse scrolled (308, 196) with delta (0, 0)
Screenshot: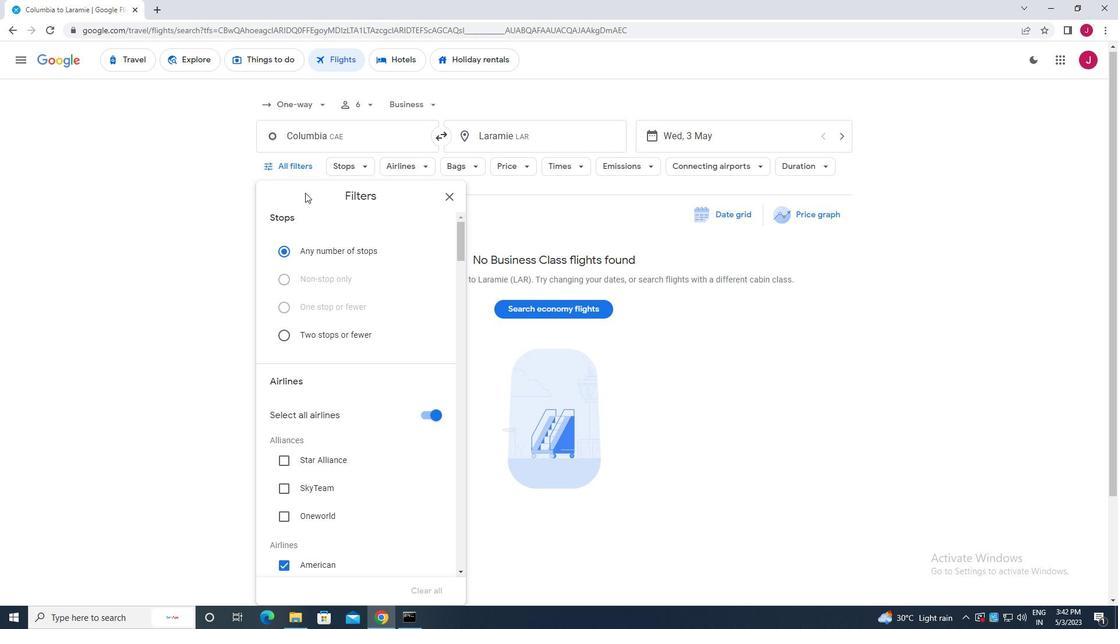 
Action: Mouse moved to (428, 290)
Screenshot: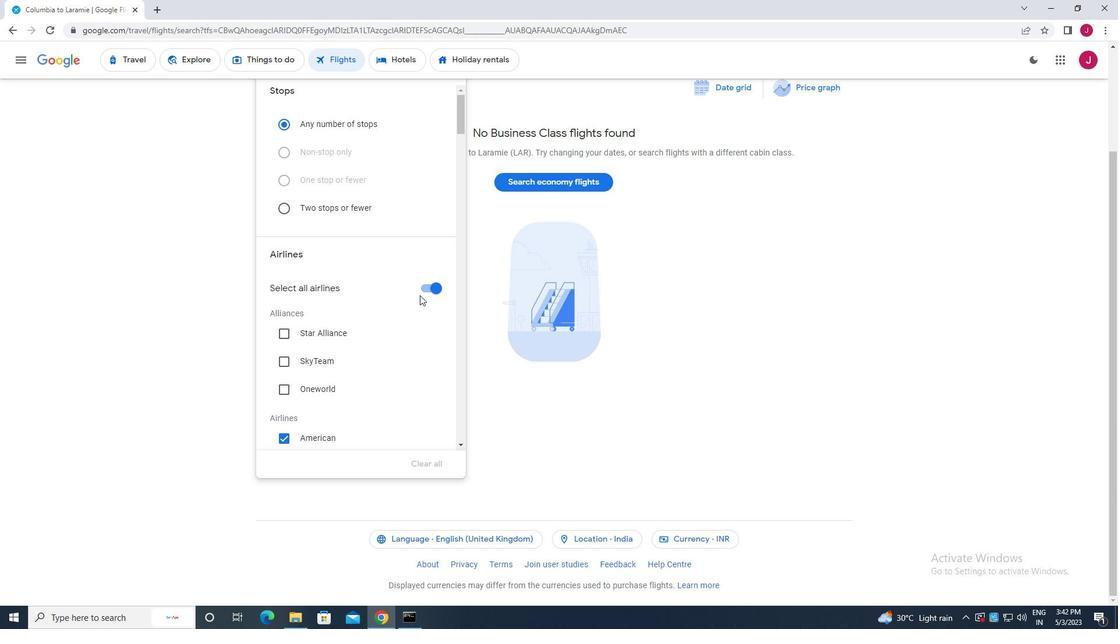 
Action: Mouse pressed left at (428, 290)
Screenshot: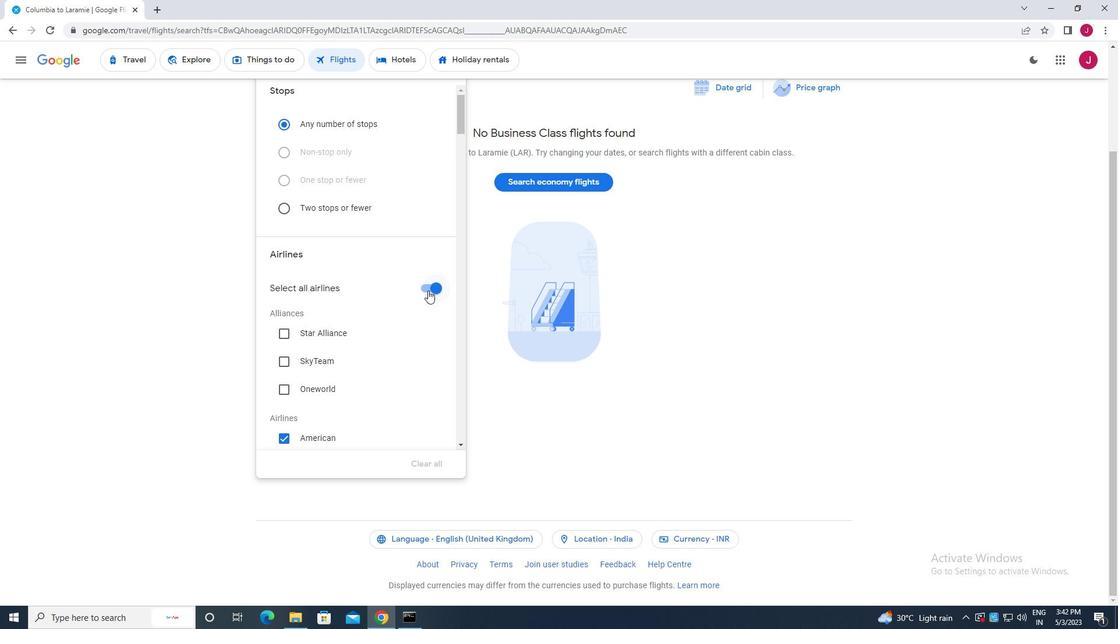 
Action: Mouse moved to (401, 256)
Screenshot: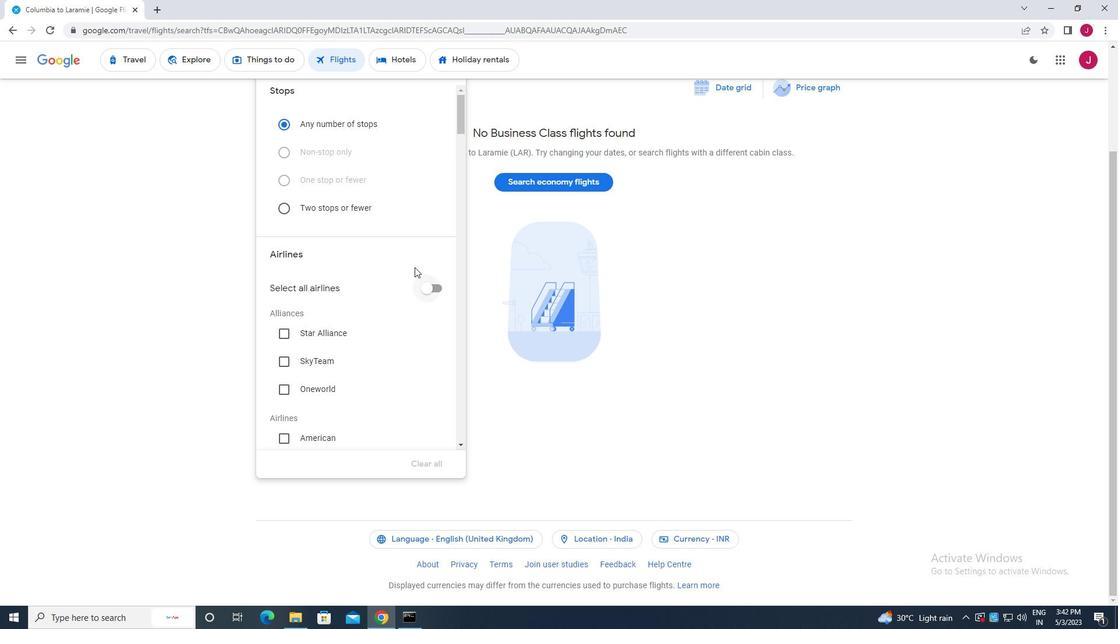 
Action: Mouse scrolled (401, 255) with delta (0, 0)
Screenshot: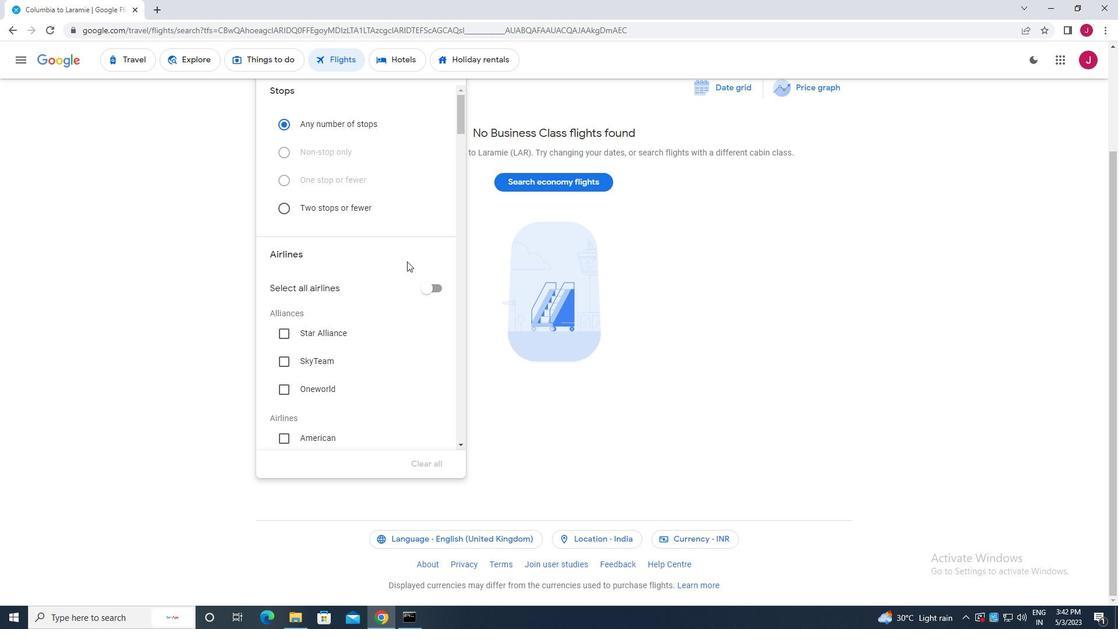 
Action: Mouse scrolled (401, 255) with delta (0, 0)
Screenshot: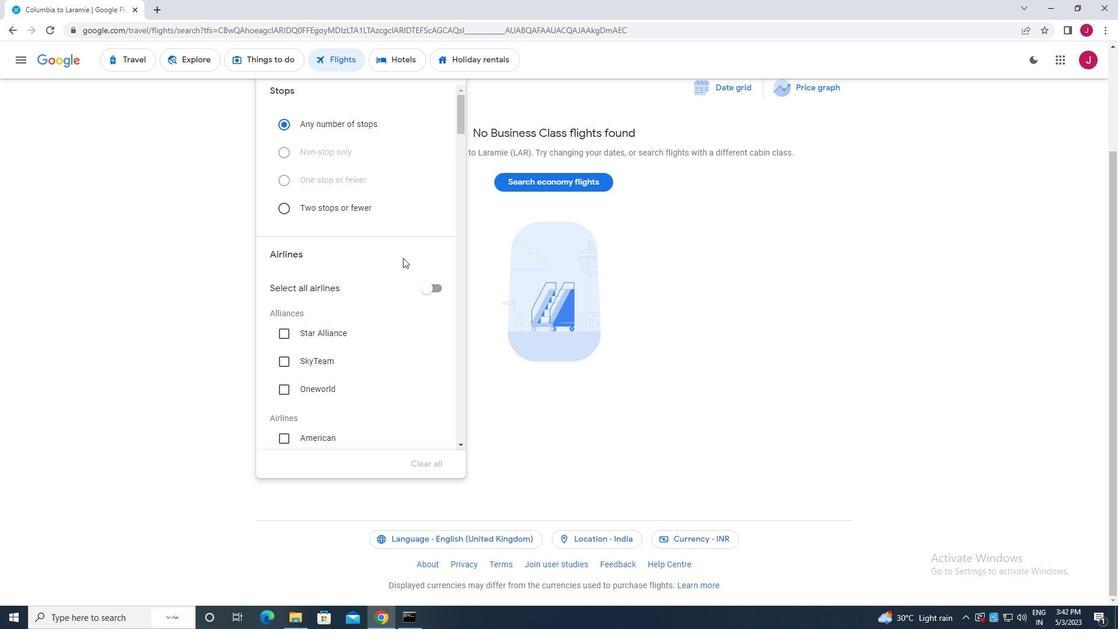 
Action: Mouse scrolled (401, 255) with delta (0, 0)
Screenshot: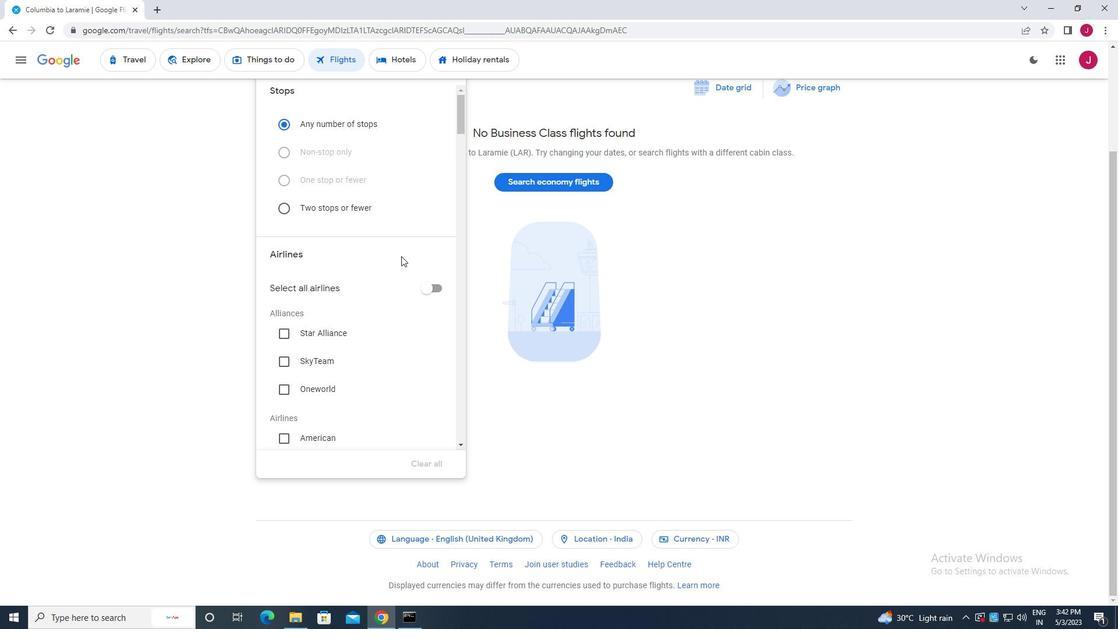 
Action: Mouse moved to (399, 255)
Screenshot: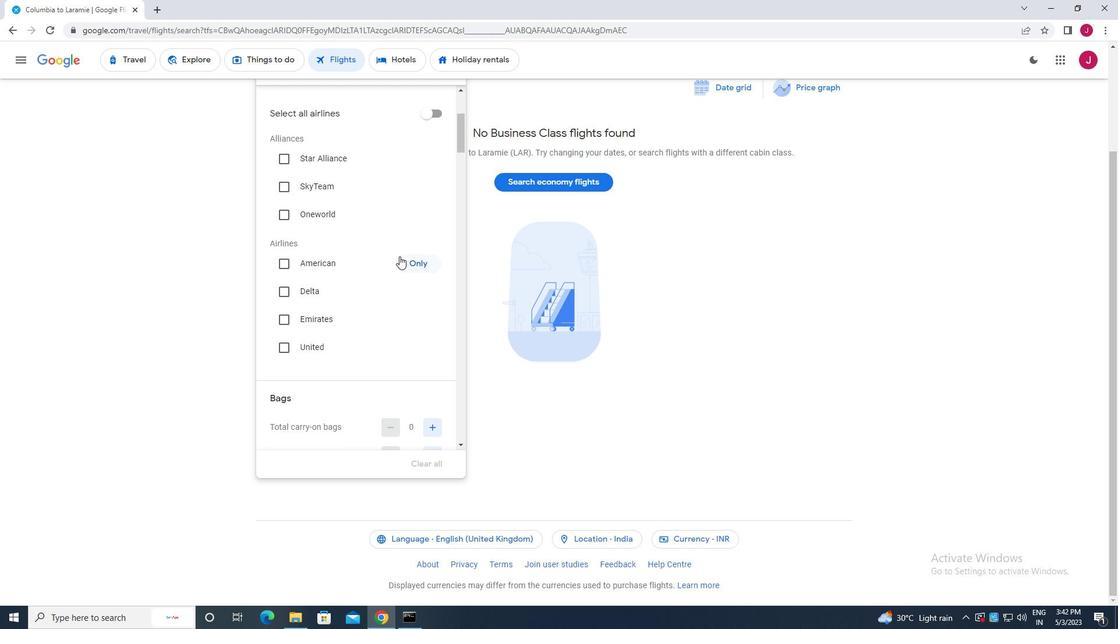 
Action: Mouse scrolled (399, 255) with delta (0, 0)
Screenshot: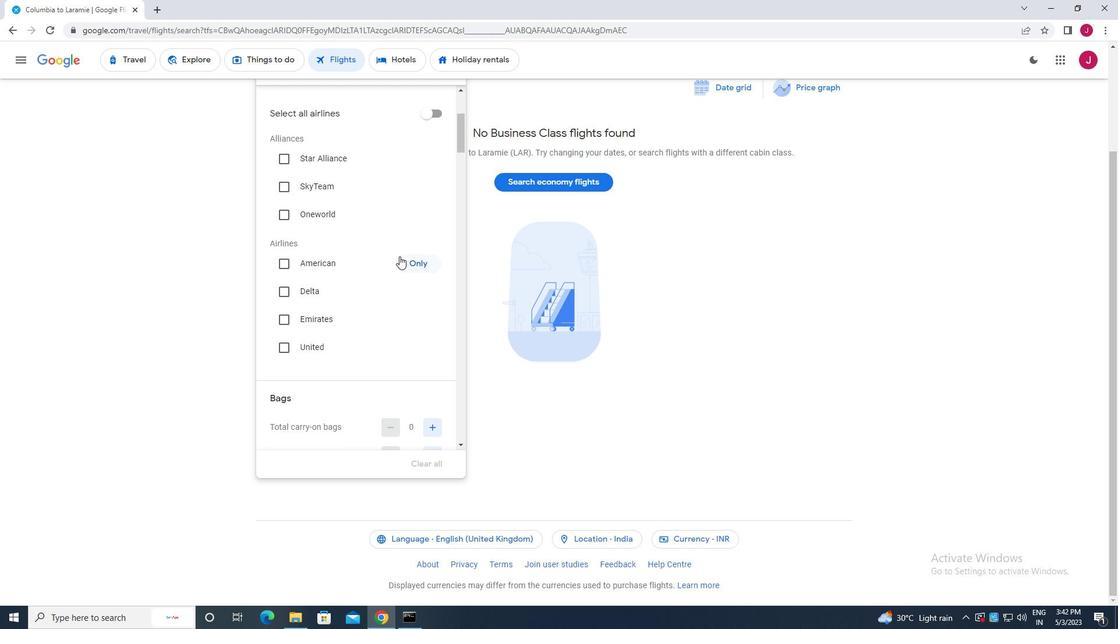 
Action: Mouse scrolled (399, 255) with delta (0, 0)
Screenshot: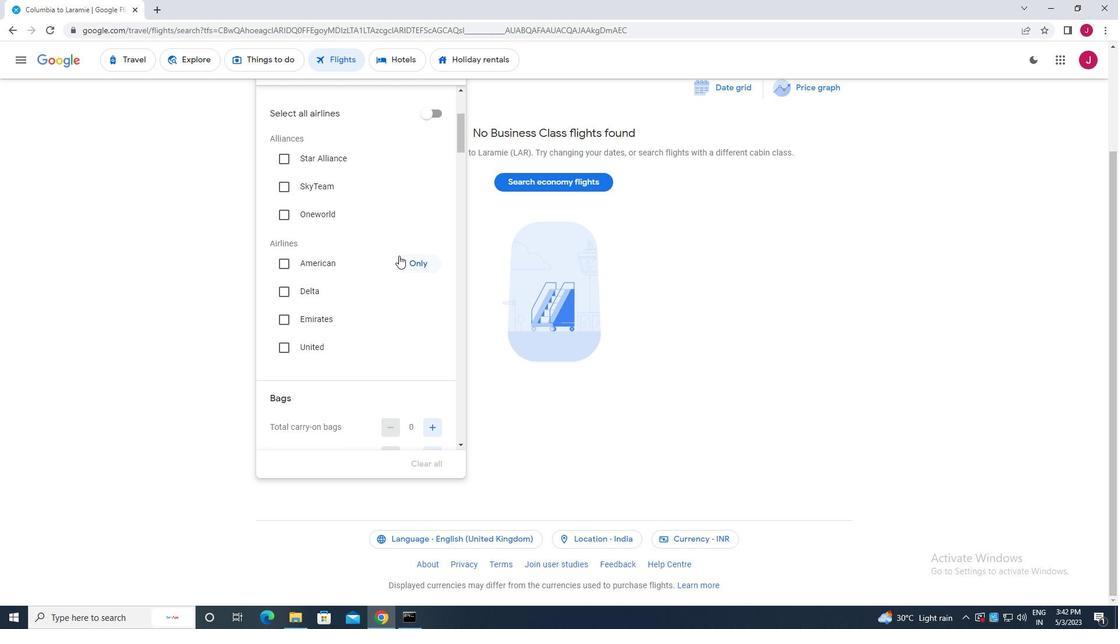 
Action: Mouse scrolled (399, 255) with delta (0, 0)
Screenshot: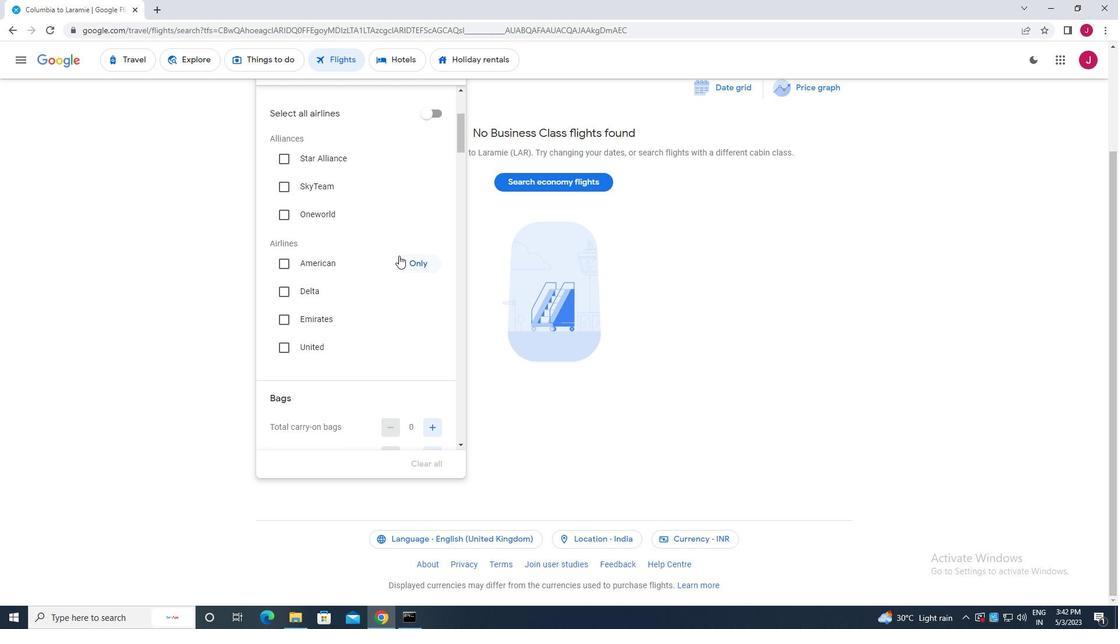 
Action: Mouse scrolled (399, 255) with delta (0, 0)
Screenshot: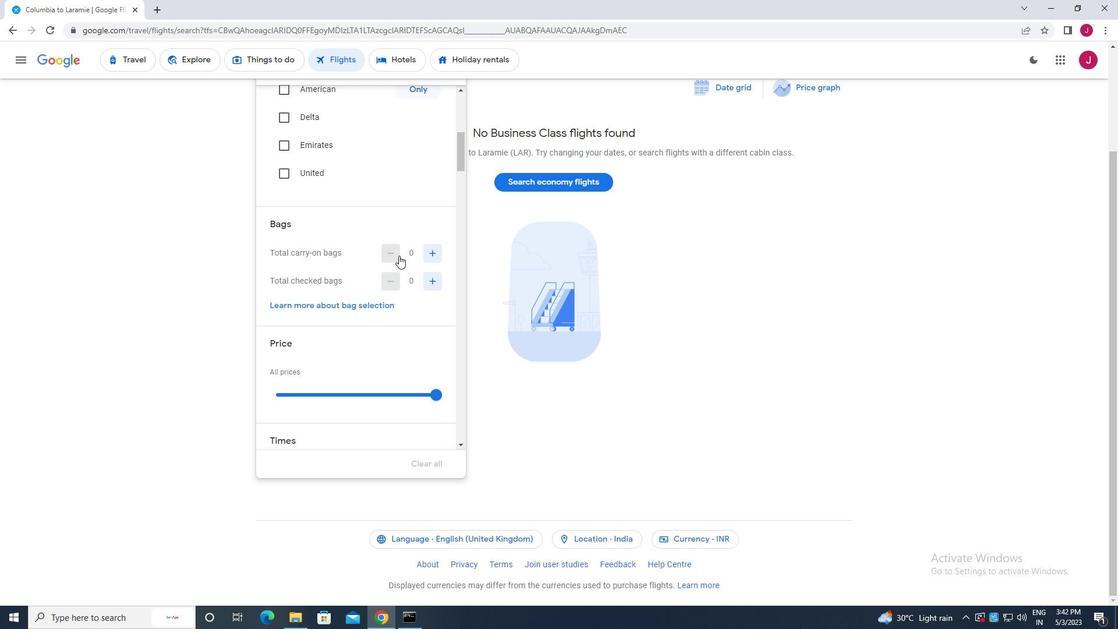 
Action: Mouse moved to (435, 226)
Screenshot: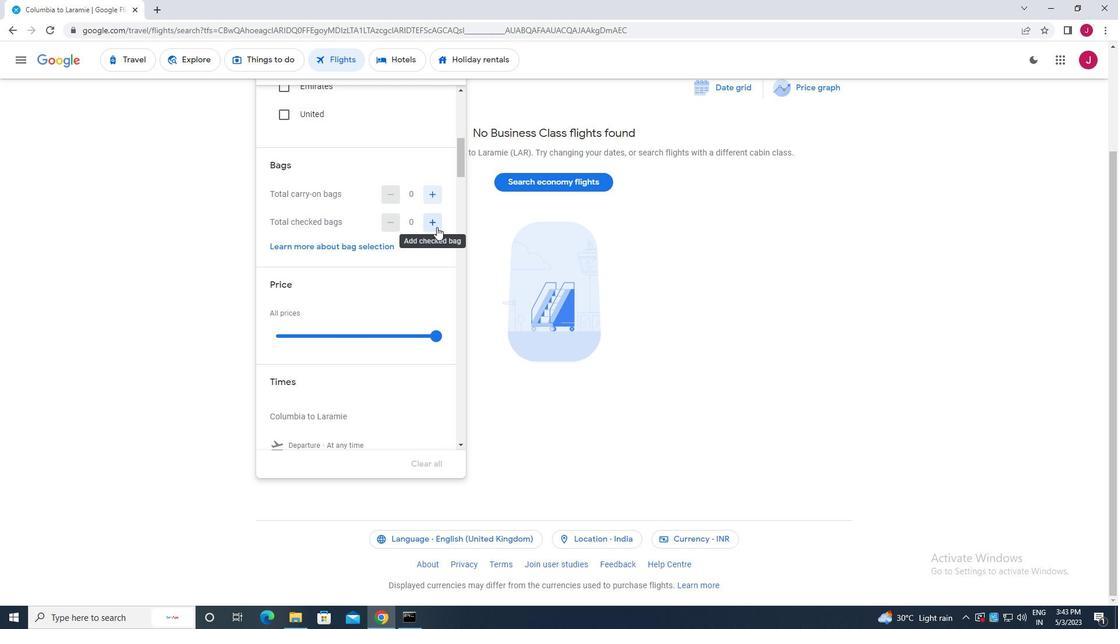 
Action: Mouse pressed left at (435, 226)
Screenshot: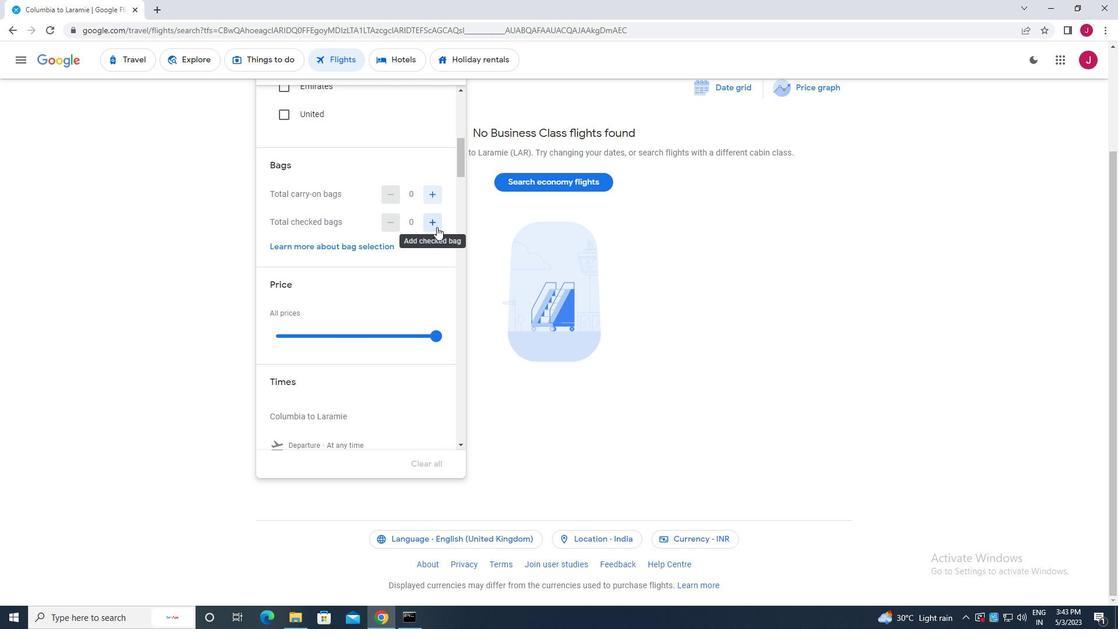 
Action: Mouse pressed left at (435, 226)
Screenshot: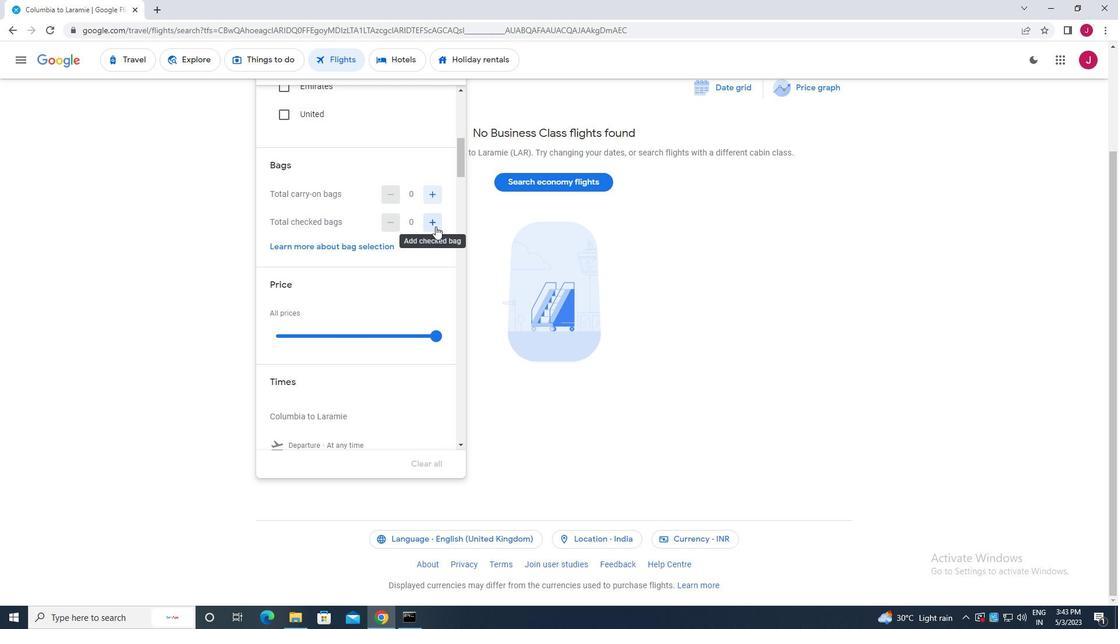 
Action: Mouse pressed left at (435, 226)
Screenshot: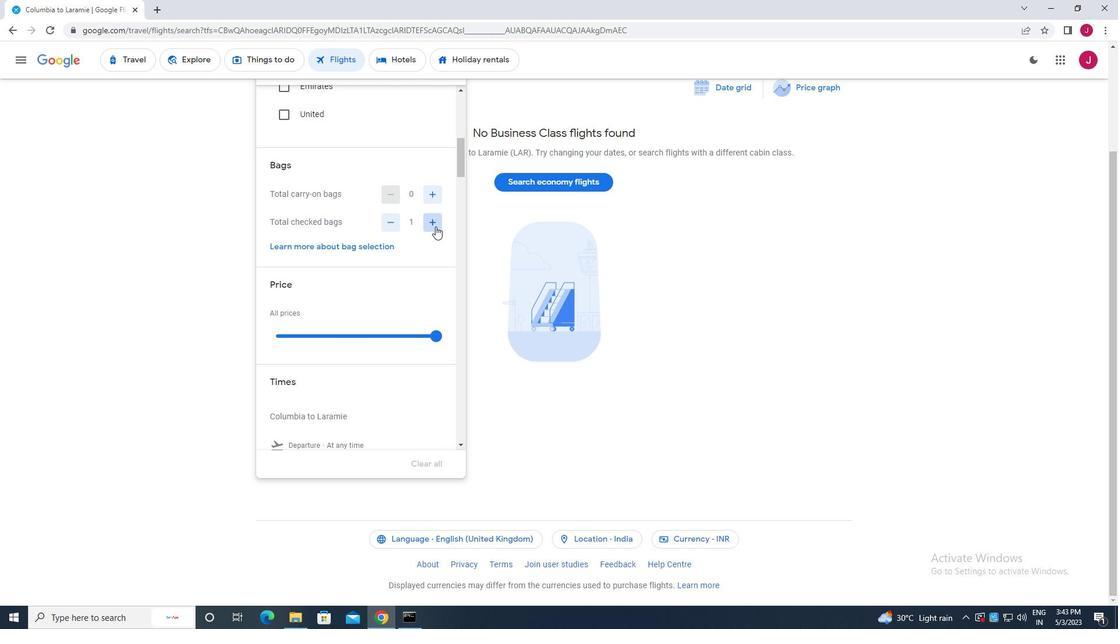 
Action: Mouse pressed left at (435, 226)
Screenshot: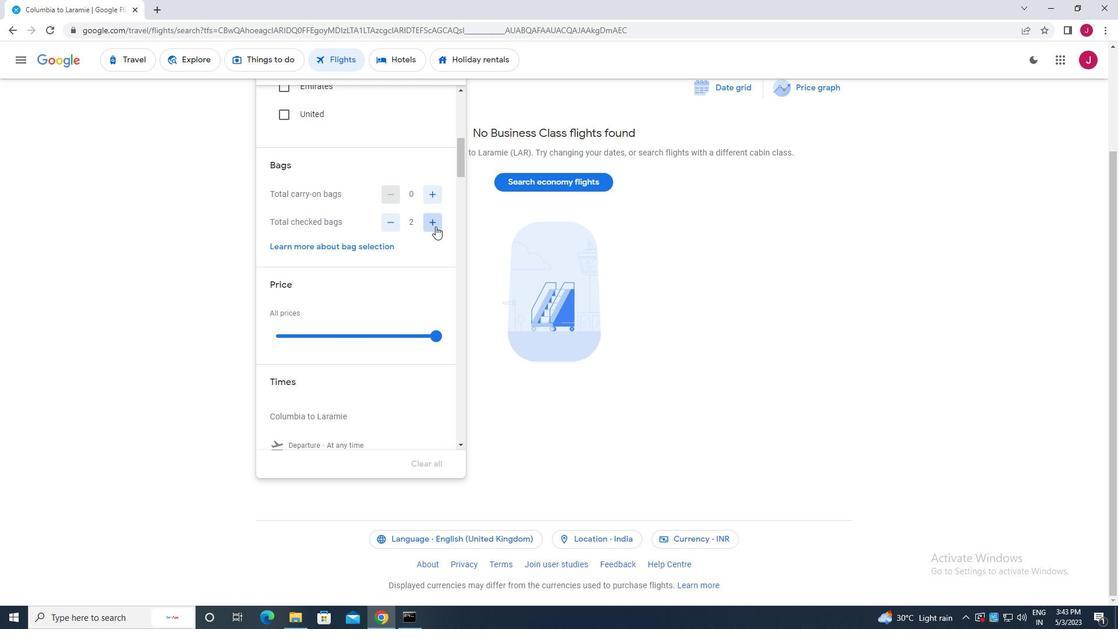 
Action: Mouse scrolled (435, 226) with delta (0, 0)
Screenshot: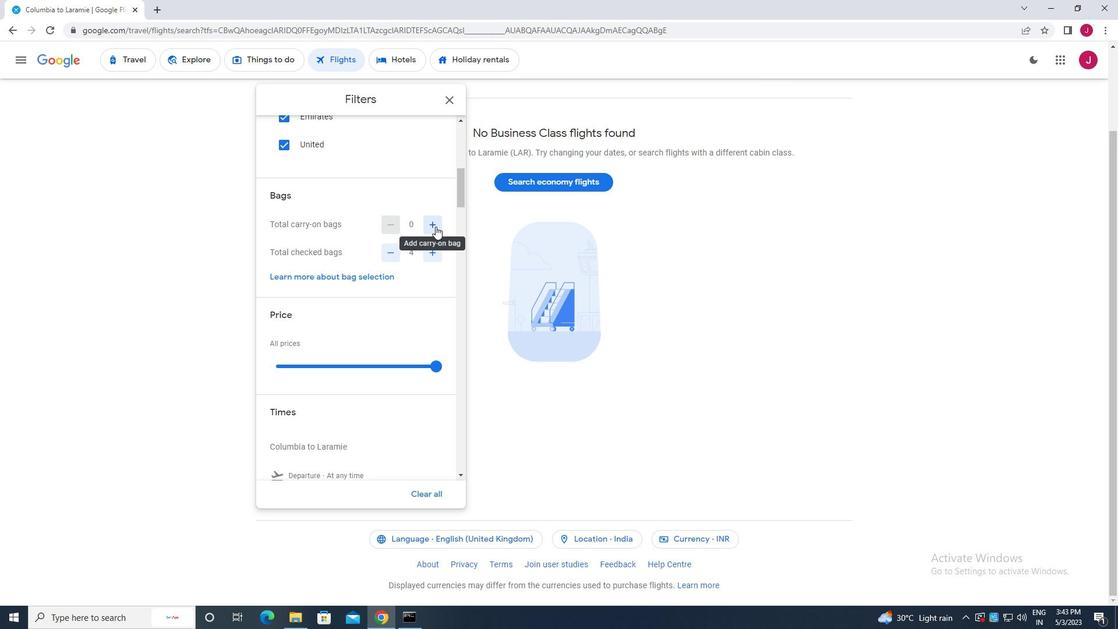 
Action: Mouse moved to (434, 307)
Screenshot: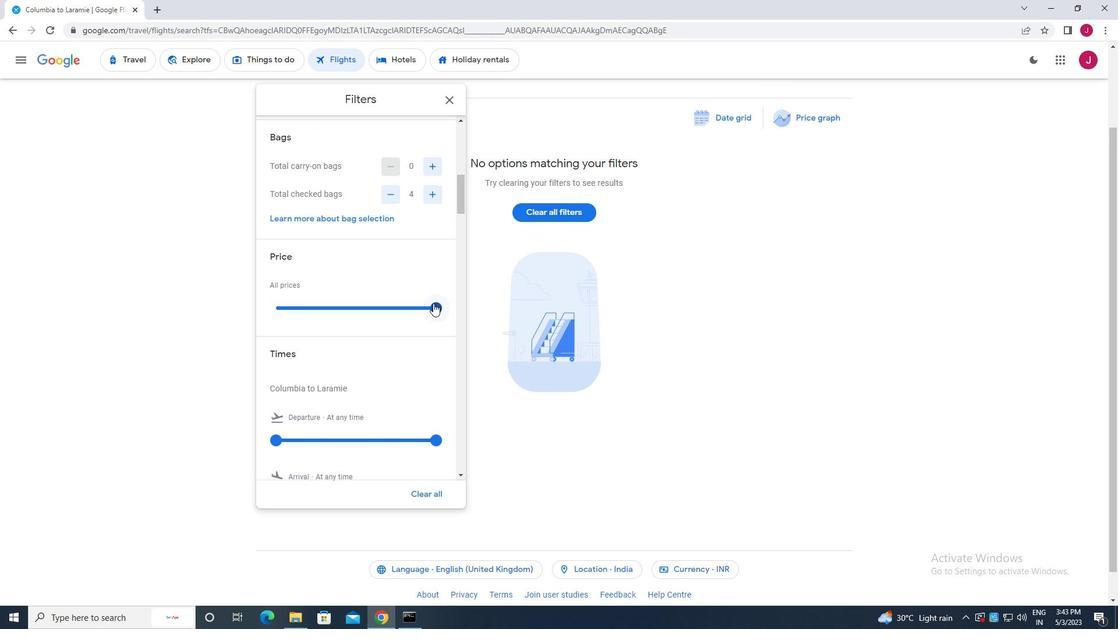 
Action: Mouse pressed left at (434, 307)
Screenshot: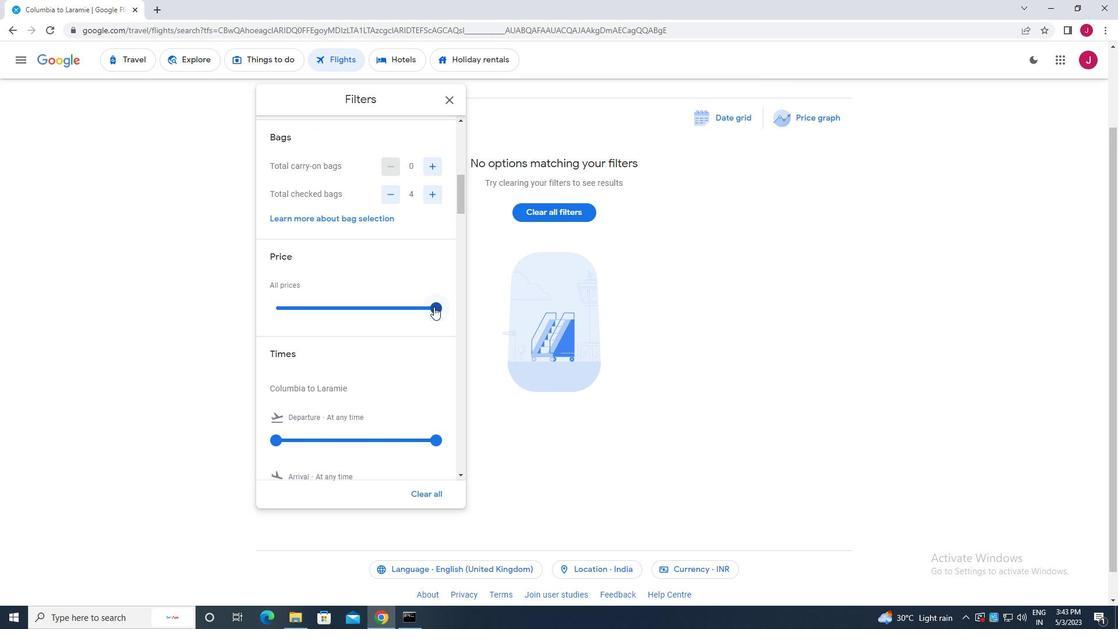 
Action: Mouse moved to (425, 297)
Screenshot: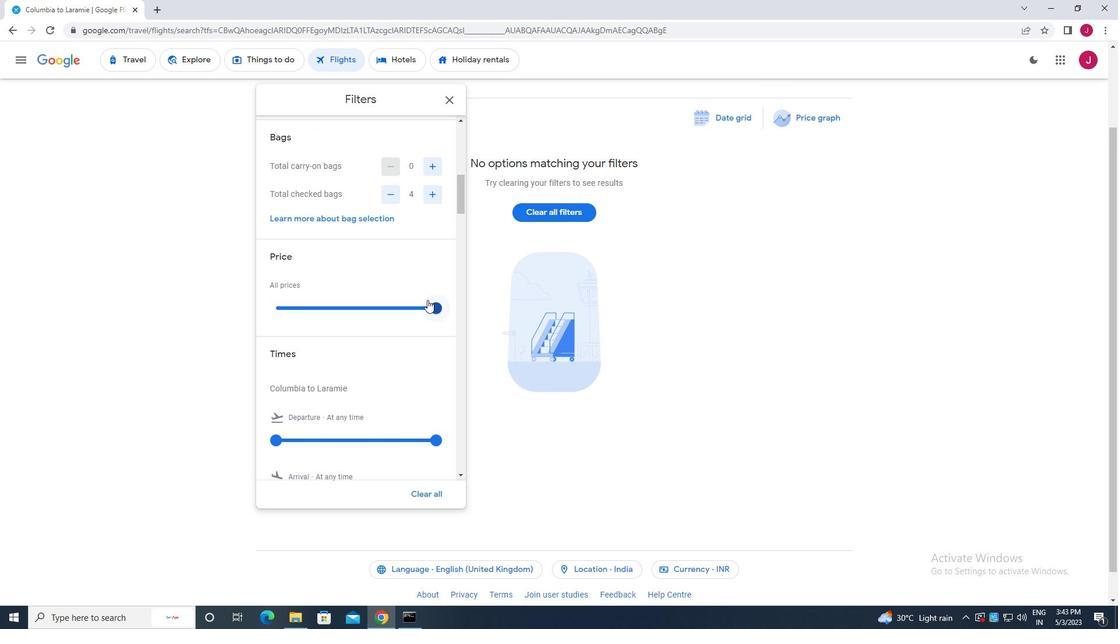 
Action: Mouse scrolled (425, 296) with delta (0, 0)
Screenshot: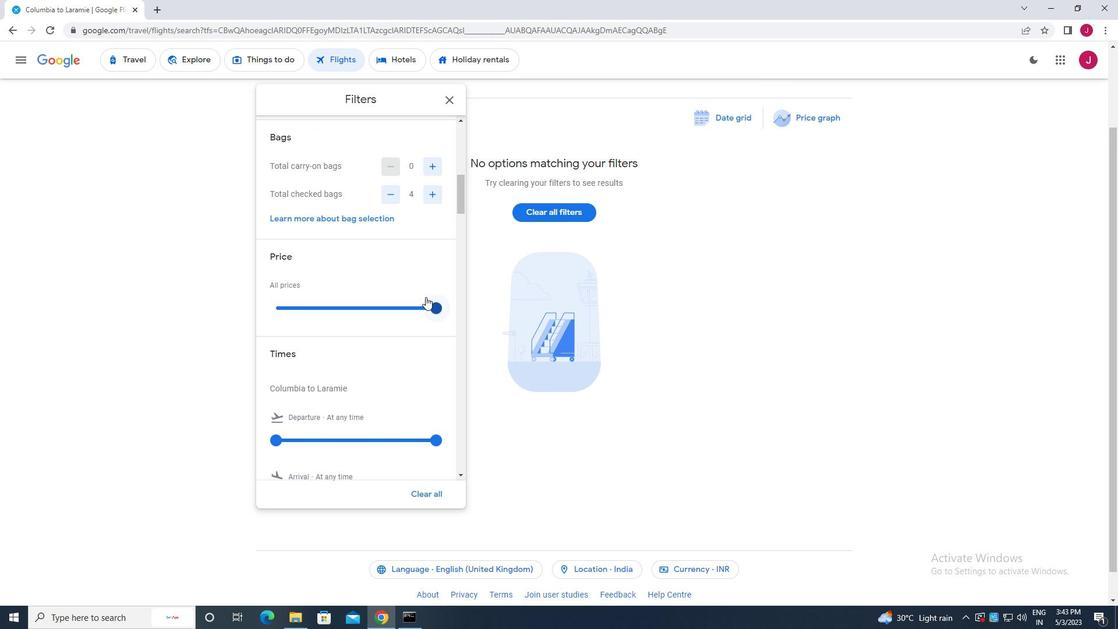 
Action: Mouse scrolled (425, 296) with delta (0, 0)
Screenshot: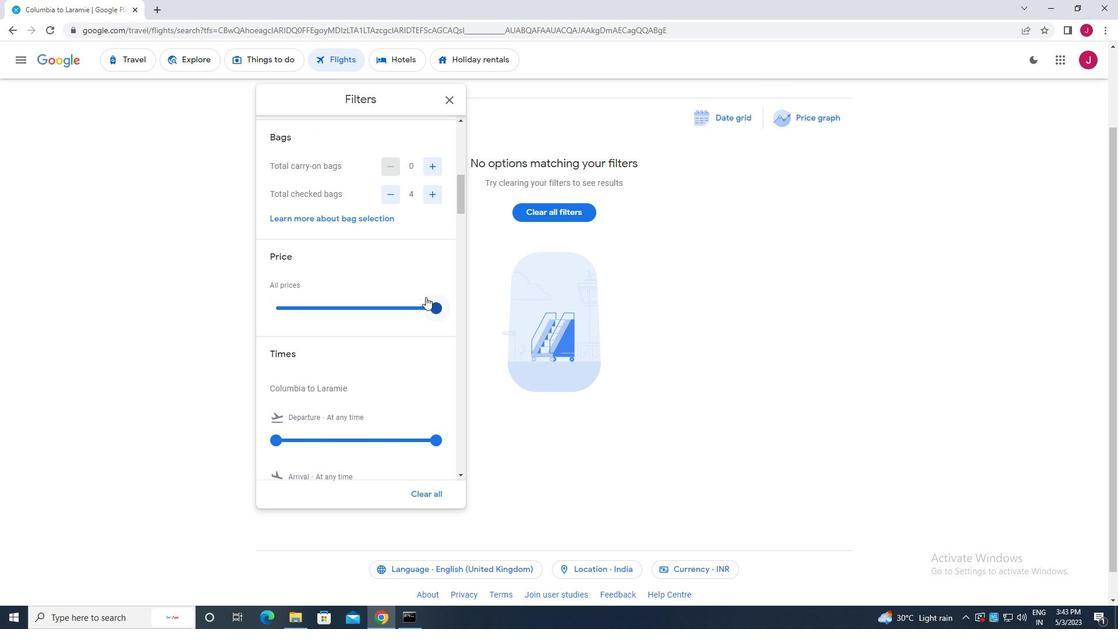 
Action: Mouse scrolled (425, 296) with delta (0, 0)
Screenshot: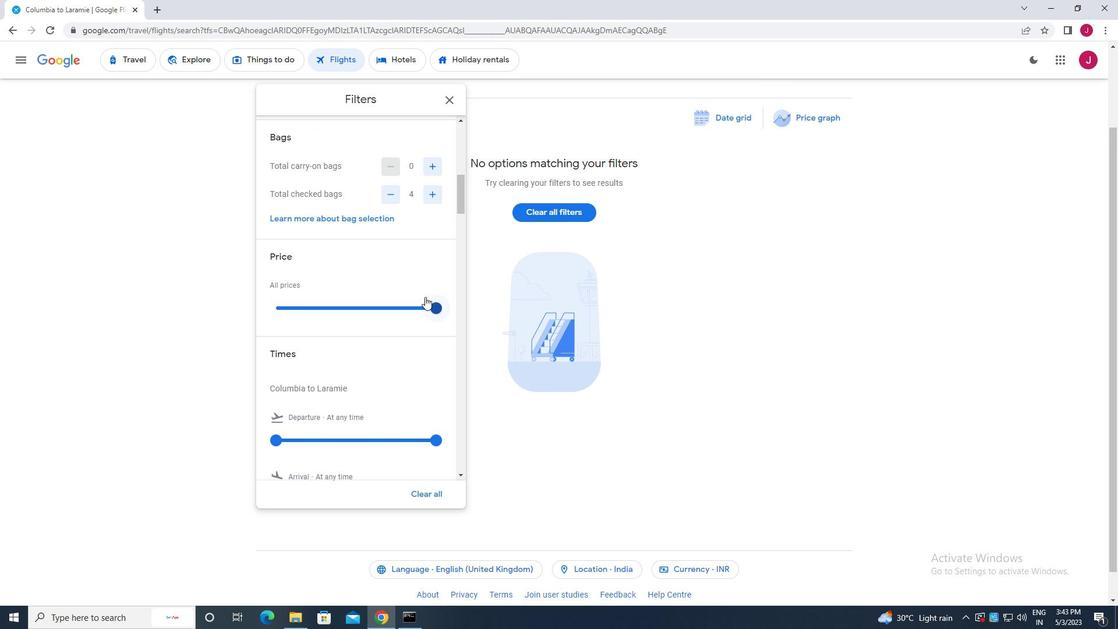 
Action: Mouse moved to (275, 267)
Screenshot: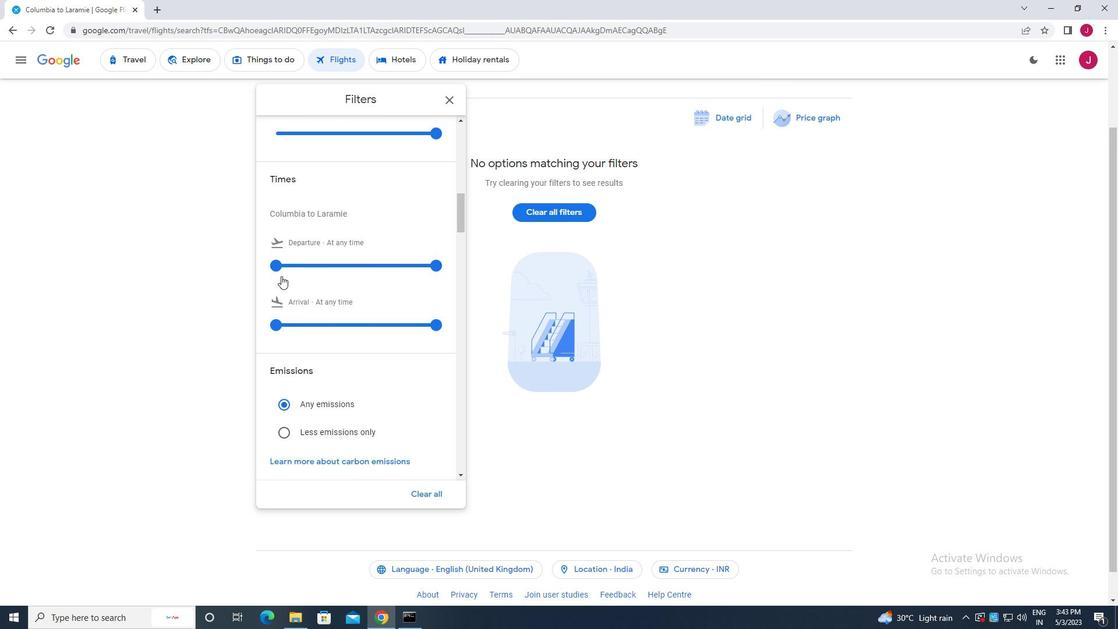 
Action: Mouse pressed left at (275, 267)
Screenshot: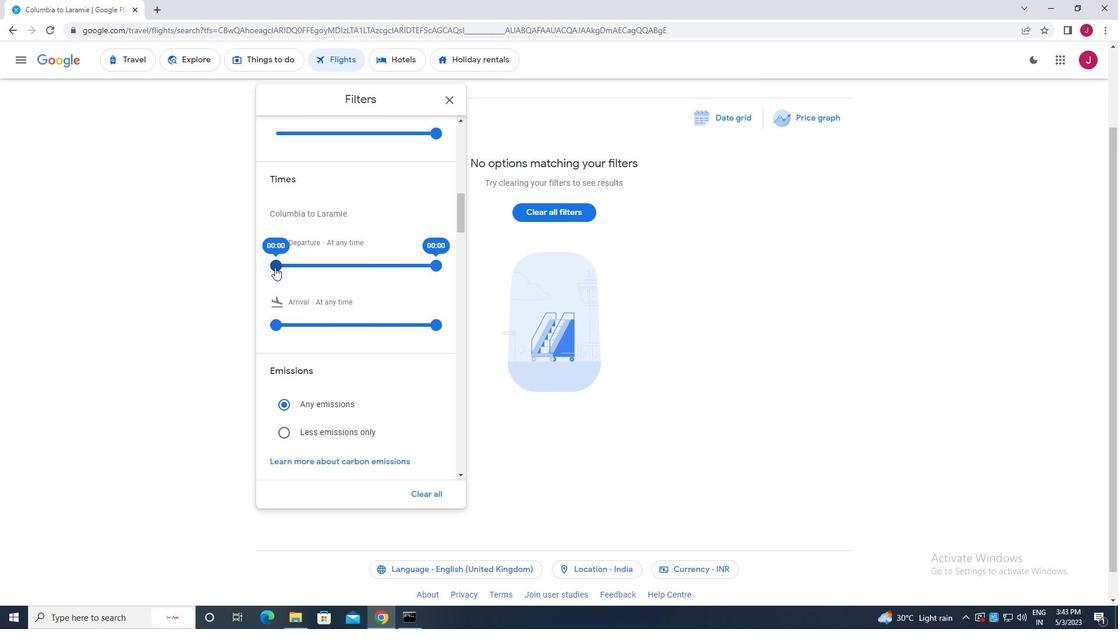 
Action: Mouse moved to (449, 103)
Screenshot: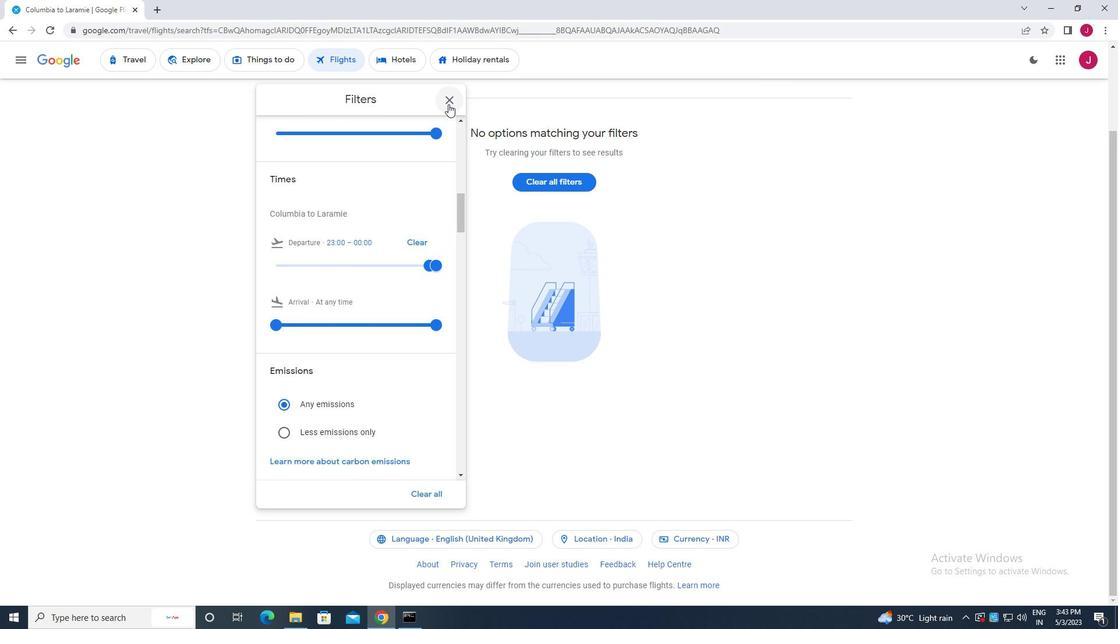 
Action: Mouse pressed left at (449, 103)
Screenshot: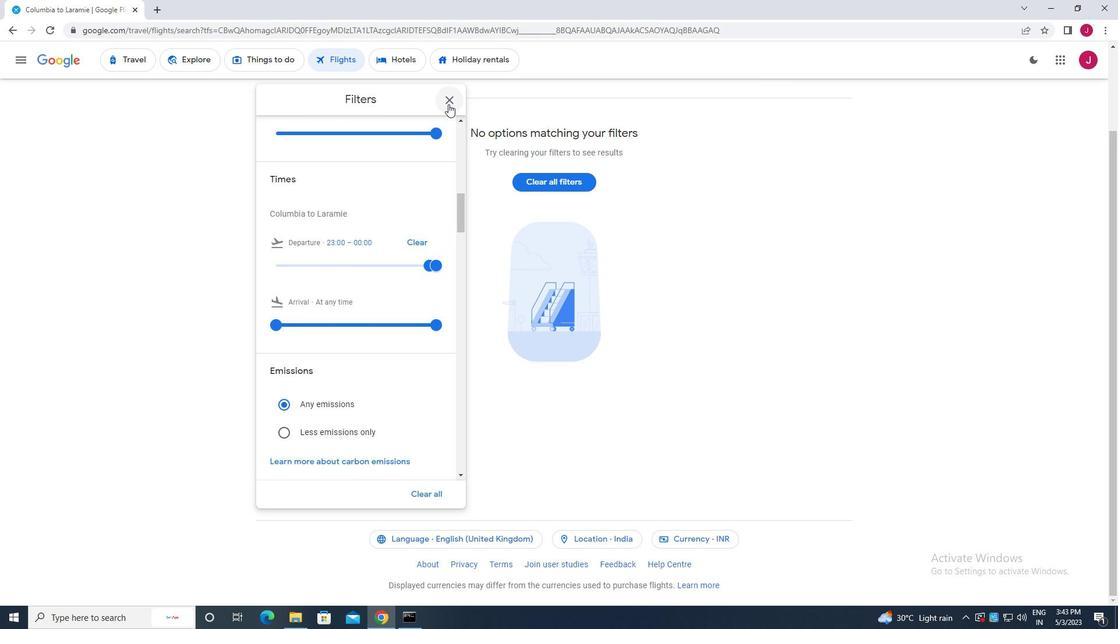 
Action: Mouse moved to (446, 102)
Screenshot: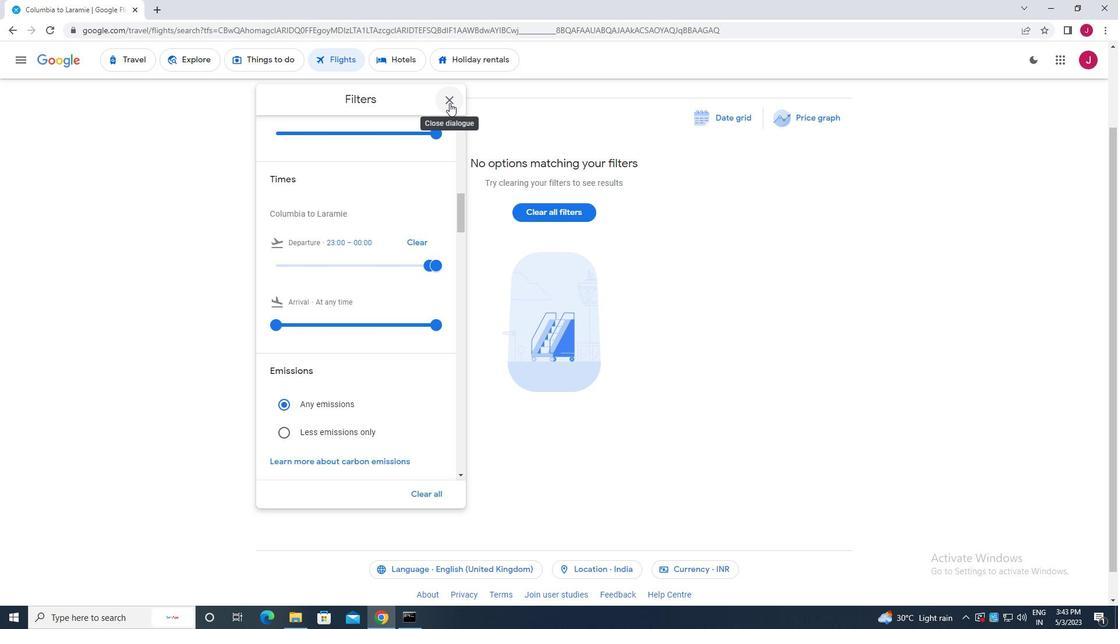 
Action: Mouse pressed left at (446, 102)
Screenshot: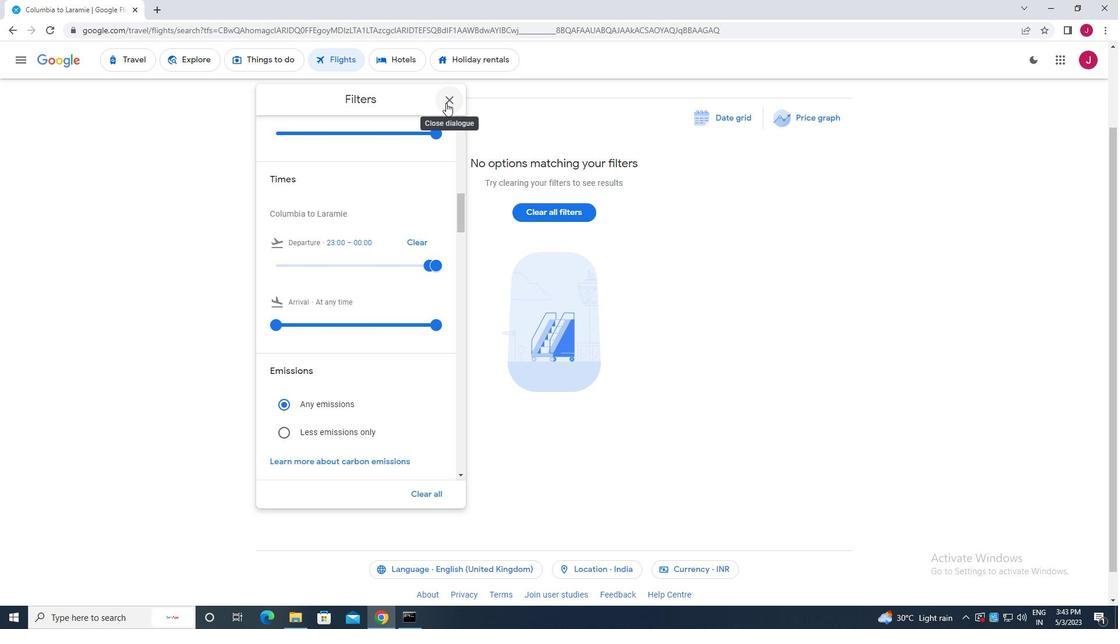 
Action: Mouse moved to (451, 99)
Screenshot: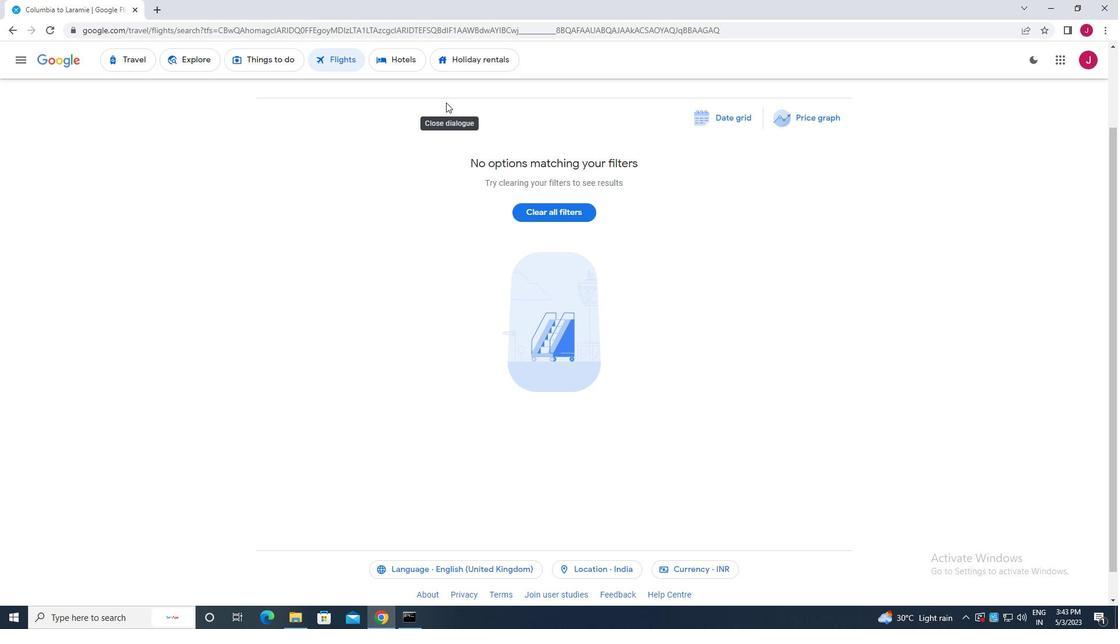 
